 Task: Look for space in Snellville, United States from 9th June, 2023 to 11th June, 2023 for 2 adults in price range Rs.6000 to Rs.10000. Place can be entire place with 2 bedrooms having 2 beds and 1 bathroom. Property type can be house, flat, guest house. Amenities needed are: wifi. Booking option can be shelf check-in. Required host language is English.
Action: Mouse pressed left at (412, 95)
Screenshot: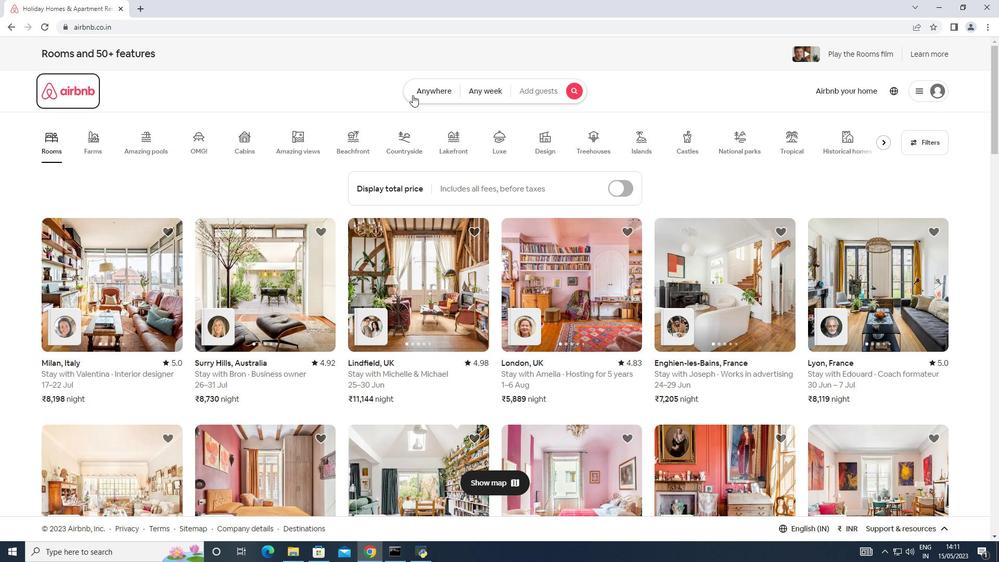 
Action: Mouse moved to (359, 123)
Screenshot: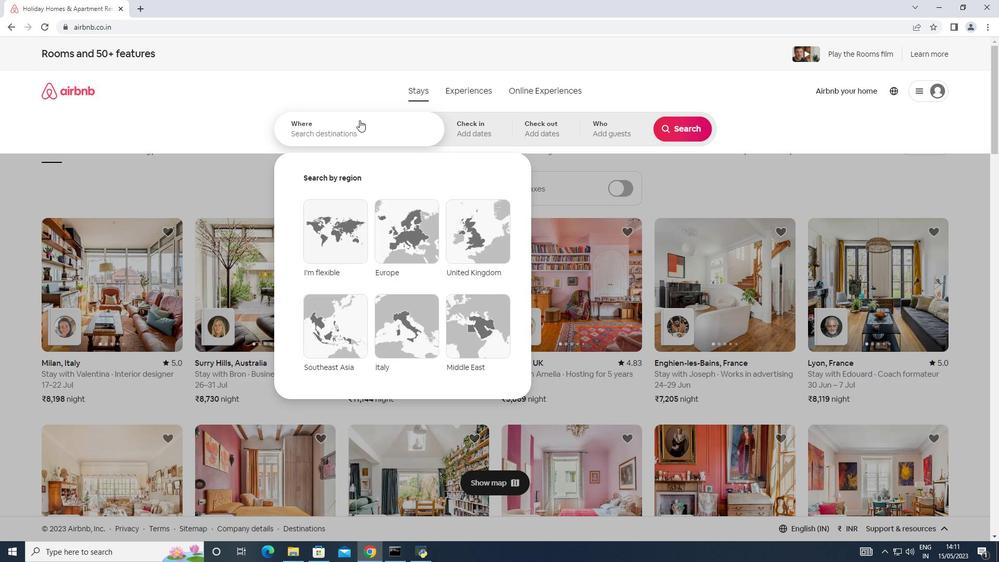 
Action: Mouse pressed left at (359, 123)
Screenshot: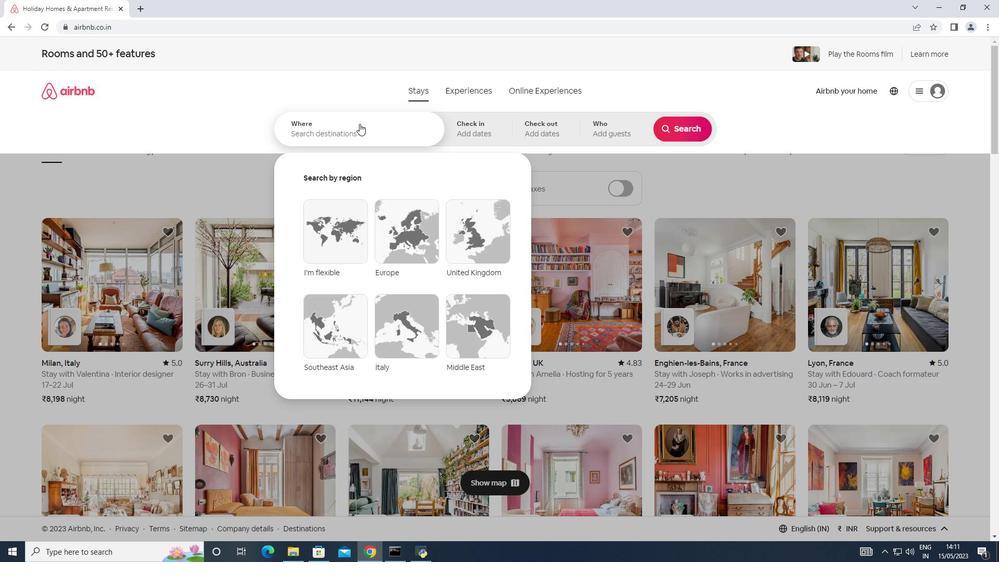 
Action: Key pressed <Key.shift>Snee<Key.backspace>llville,<Key.shift_r><Key.shift_r><Key.shift_r><Key.shift_r>United<Key.space><Key.shift>States
Screenshot: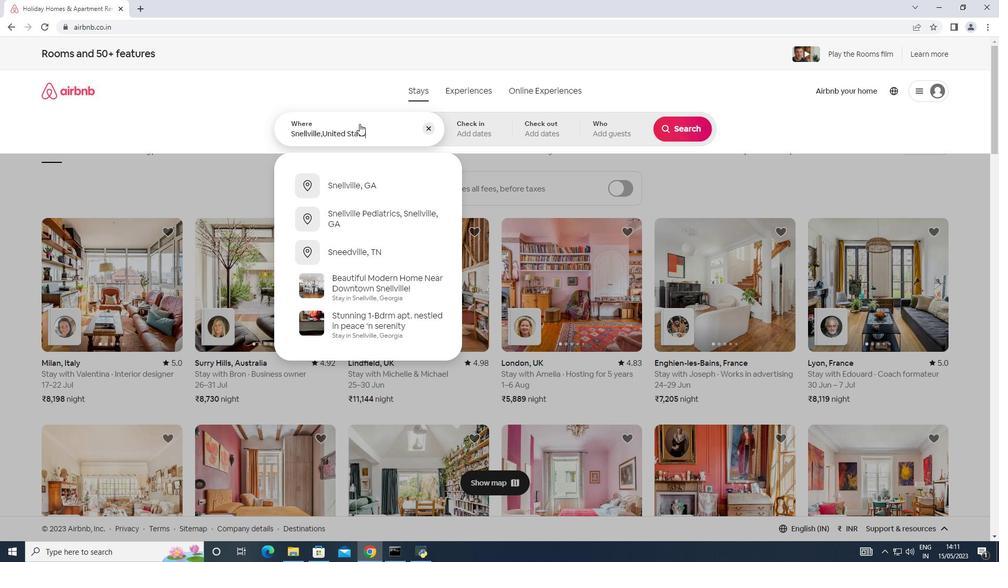 
Action: Mouse moved to (466, 129)
Screenshot: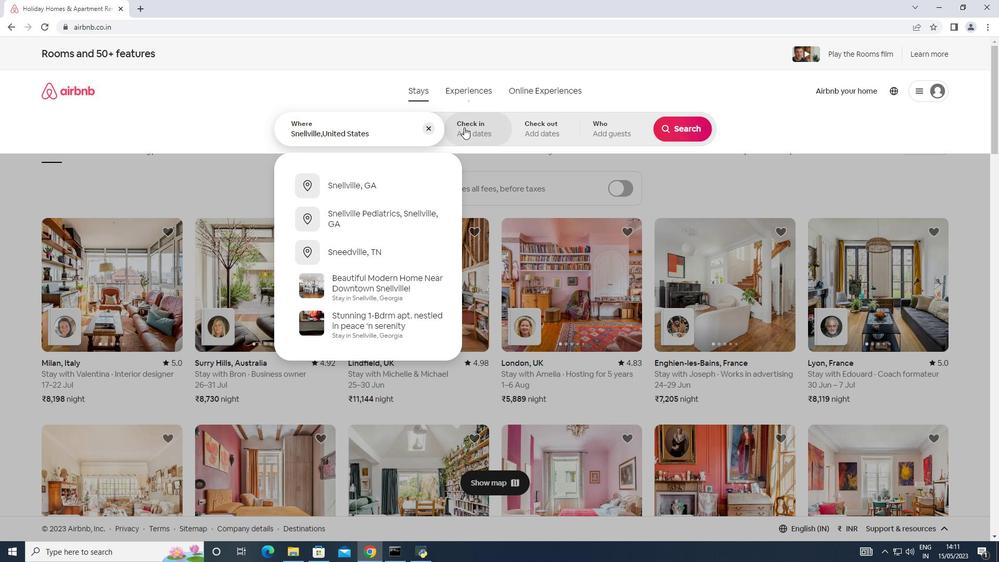 
Action: Mouse pressed left at (466, 129)
Screenshot: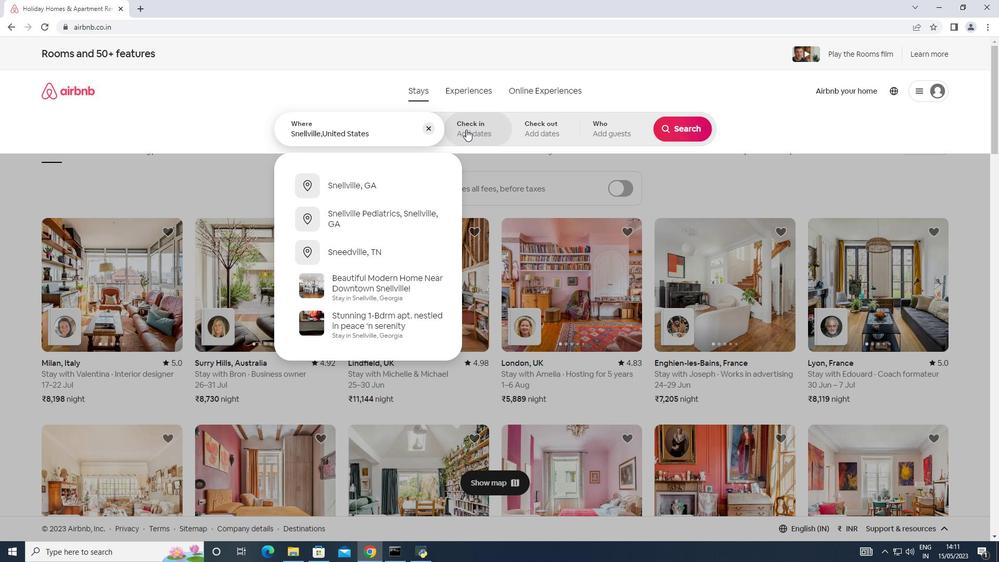 
Action: Mouse moved to (654, 277)
Screenshot: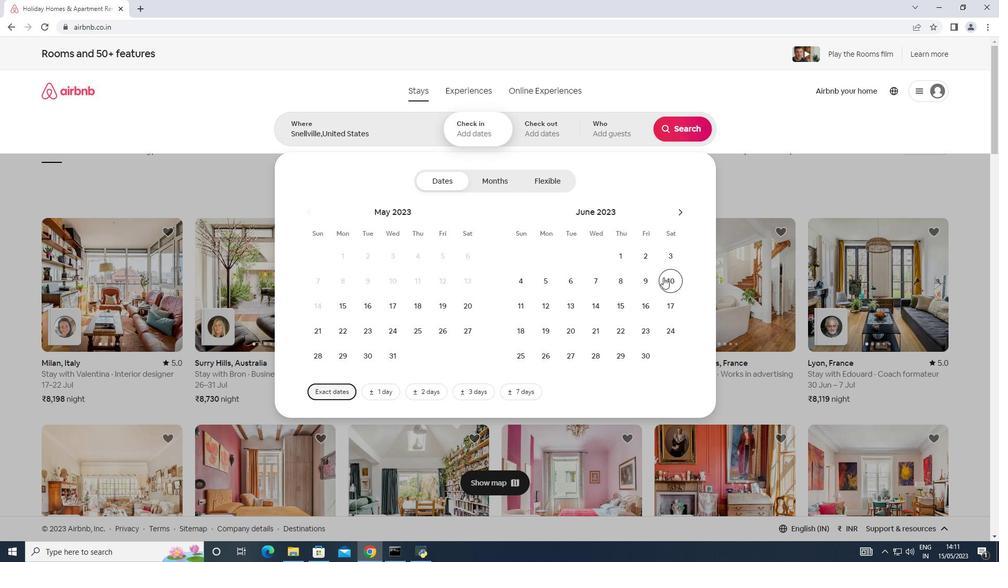 
Action: Mouse pressed left at (654, 277)
Screenshot: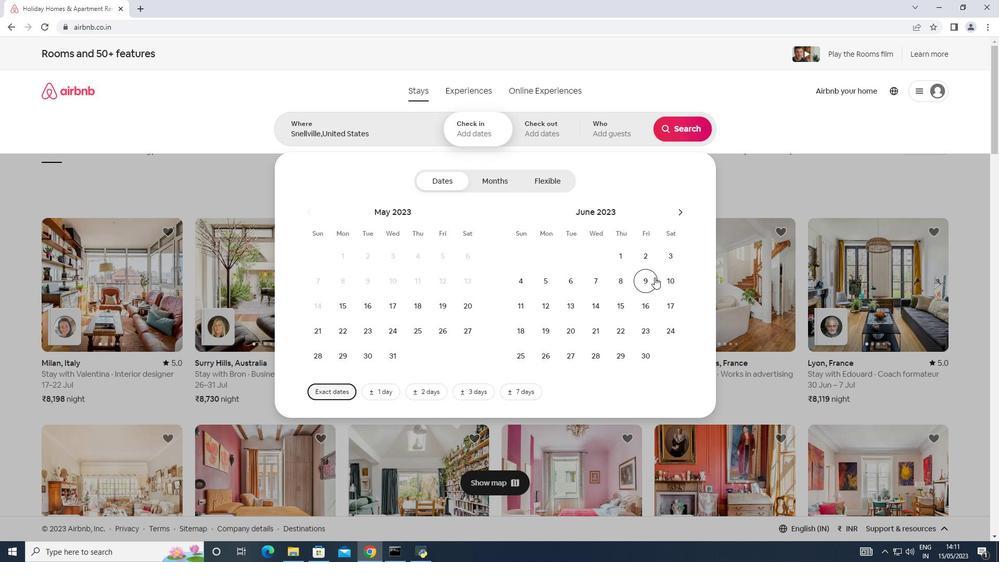 
Action: Mouse moved to (527, 301)
Screenshot: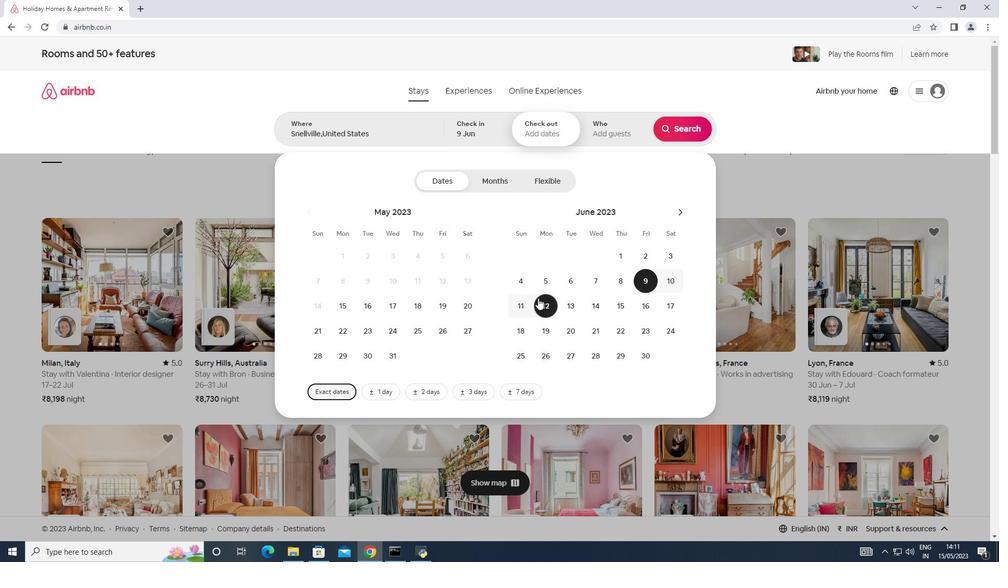 
Action: Mouse pressed left at (527, 301)
Screenshot: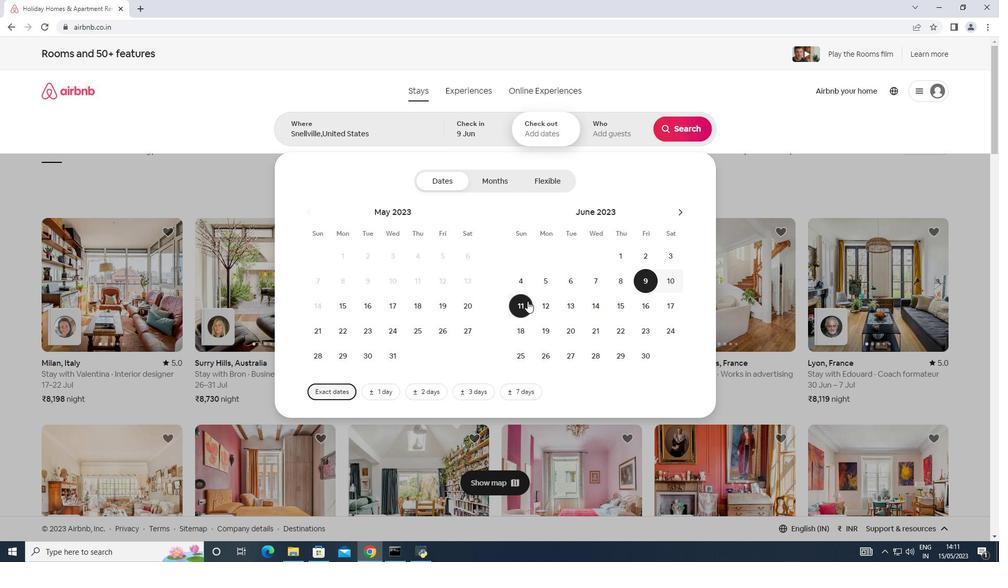 
Action: Mouse moved to (612, 137)
Screenshot: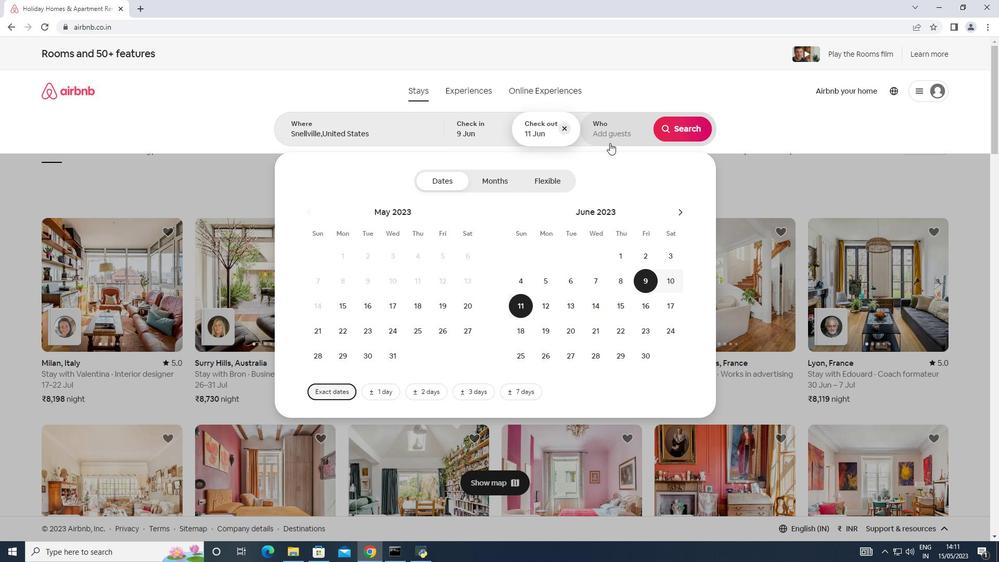 
Action: Mouse pressed left at (612, 137)
Screenshot: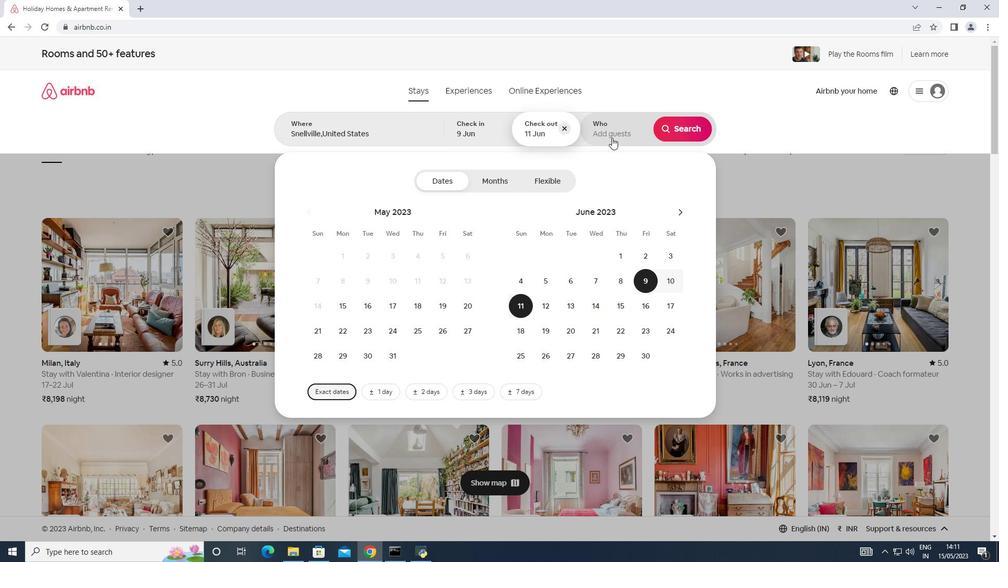 
Action: Mouse moved to (690, 180)
Screenshot: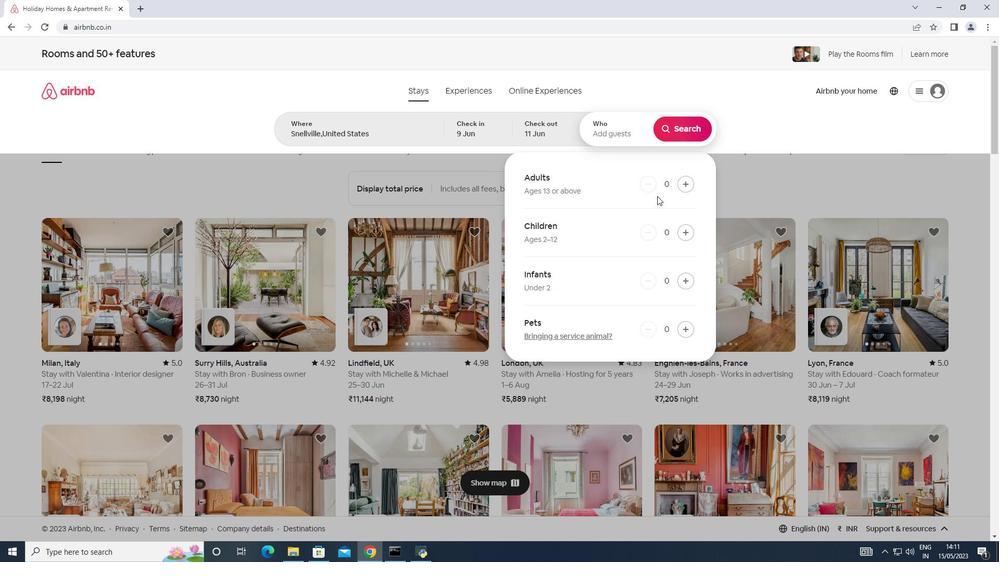 
Action: Mouse pressed left at (690, 180)
Screenshot: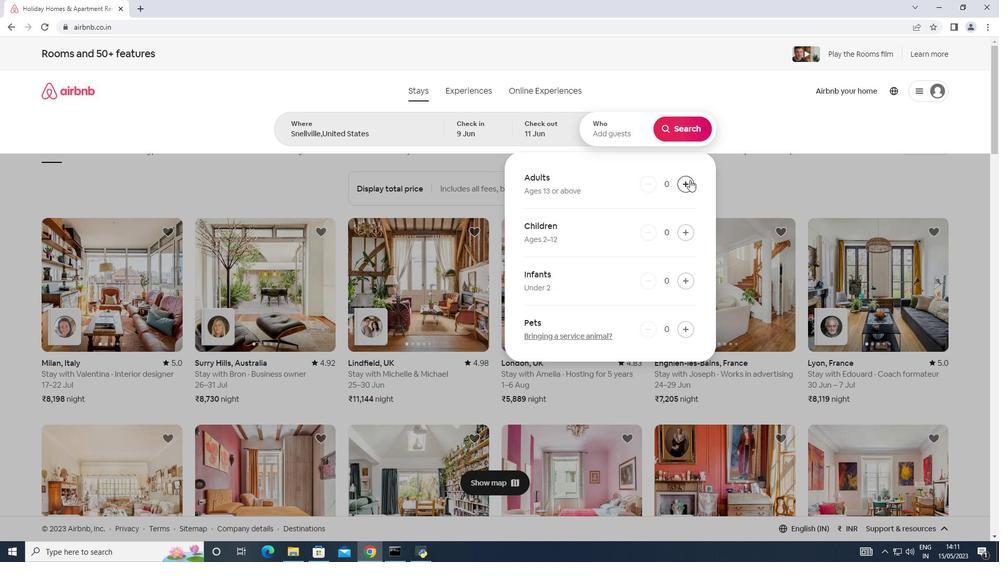 
Action: Mouse pressed left at (690, 180)
Screenshot: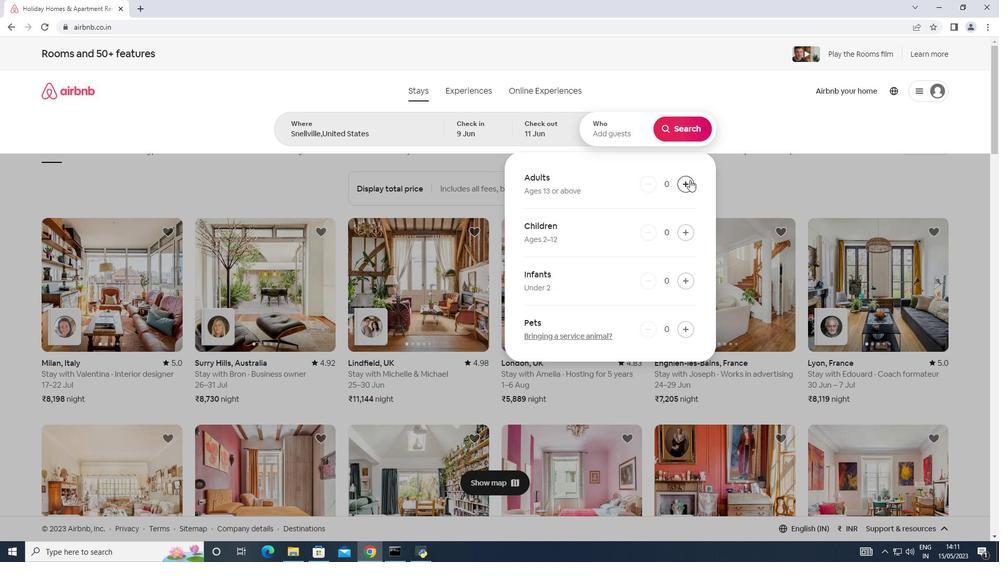 
Action: Mouse moved to (690, 124)
Screenshot: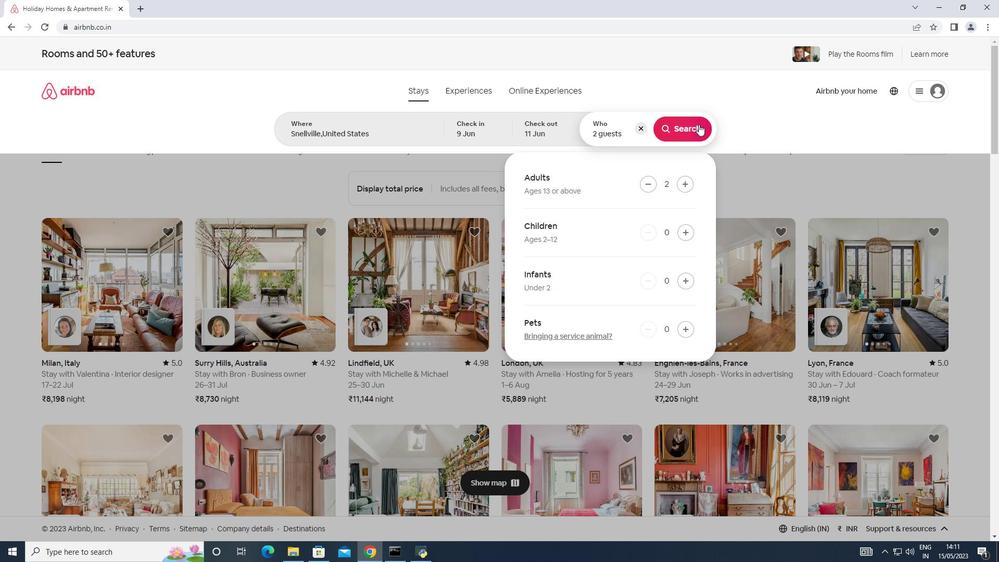 
Action: Mouse pressed left at (690, 124)
Screenshot: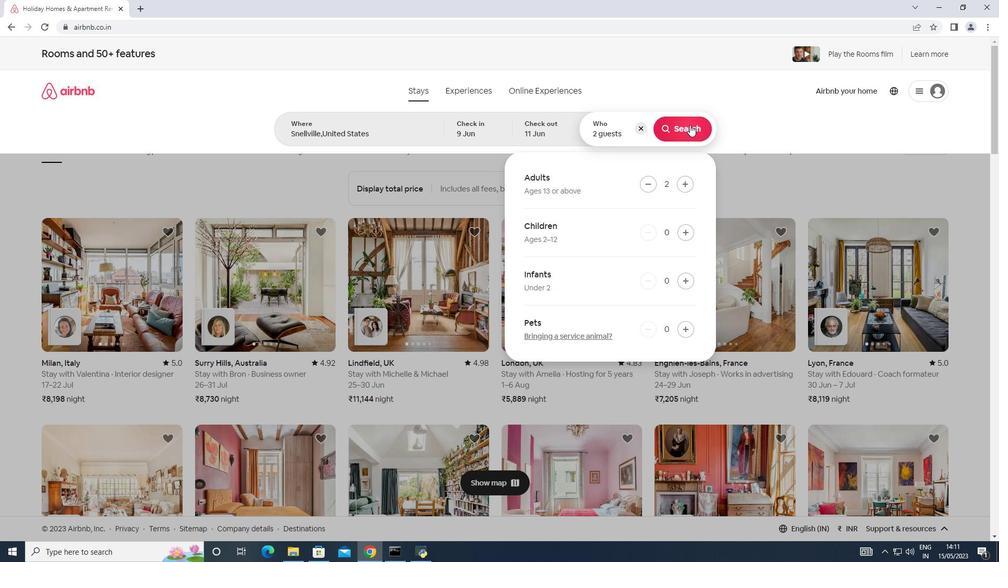 
Action: Mouse moved to (946, 97)
Screenshot: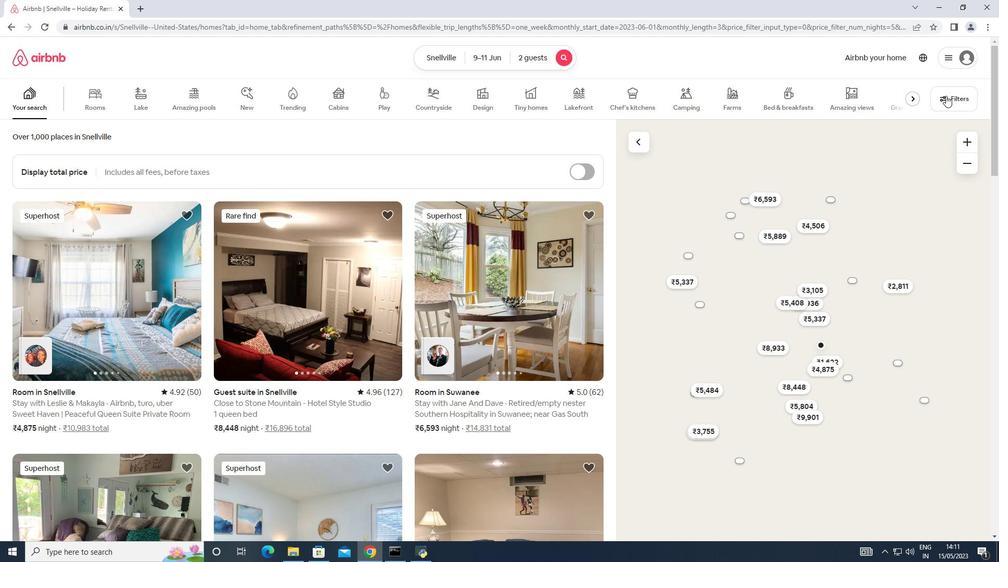 
Action: Mouse pressed left at (946, 97)
Screenshot: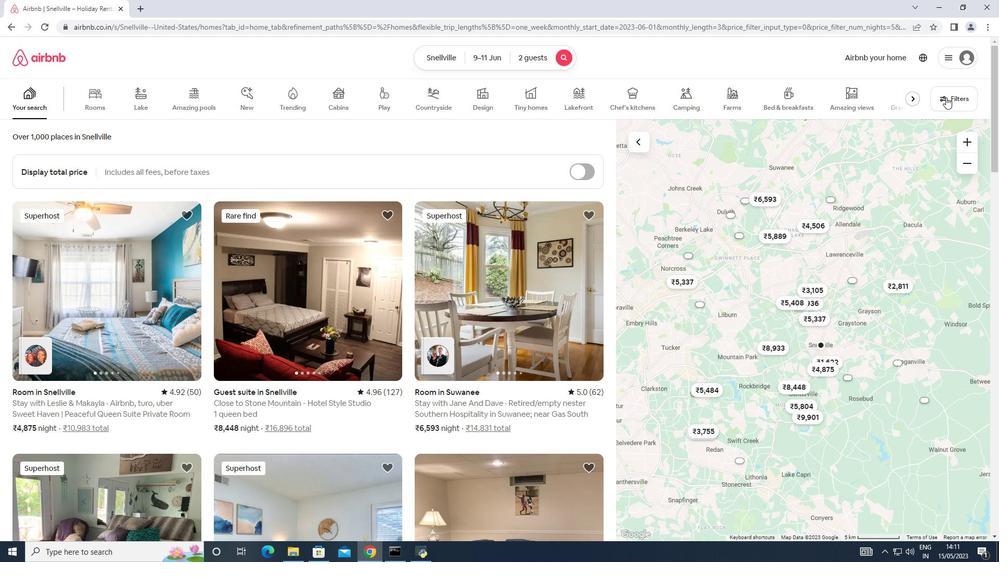 
Action: Mouse moved to (368, 357)
Screenshot: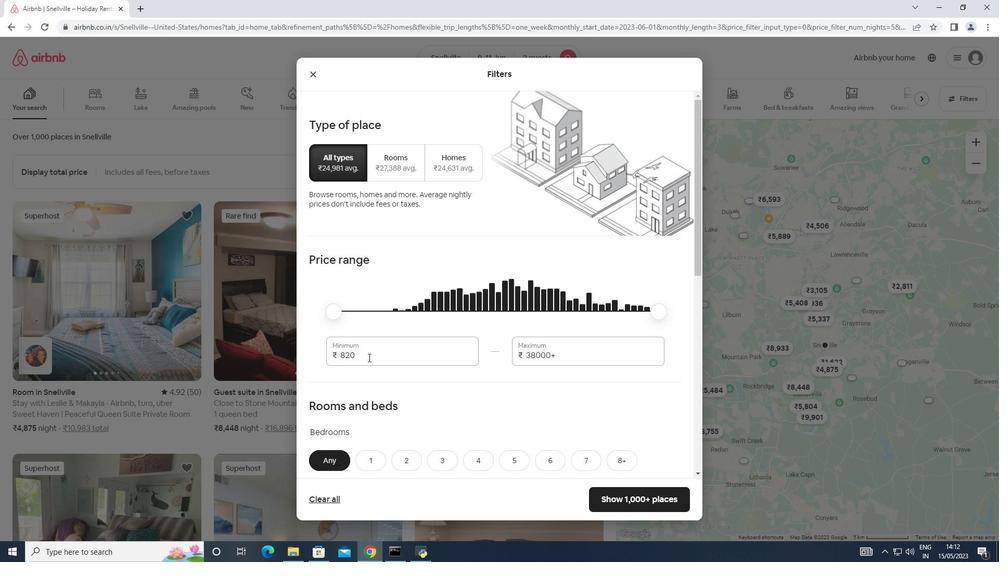 
Action: Mouse pressed left at (368, 357)
Screenshot: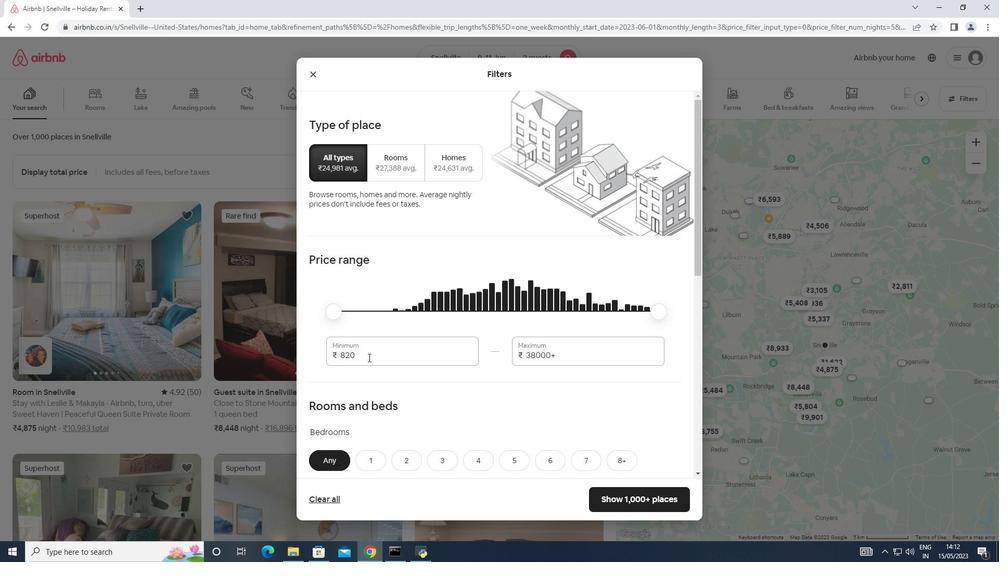 
Action: Mouse moved to (319, 351)
Screenshot: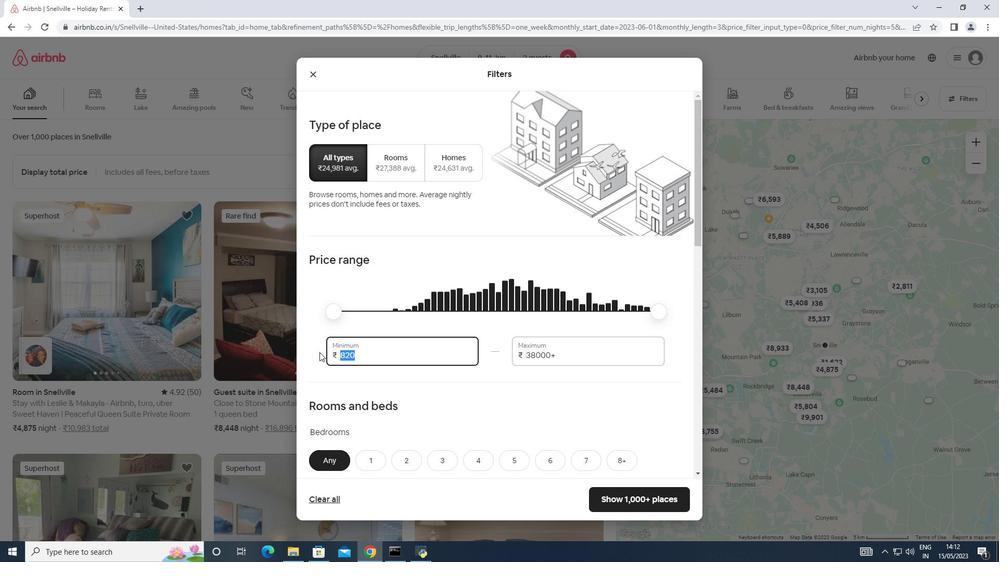
Action: Key pressed 6000
Screenshot: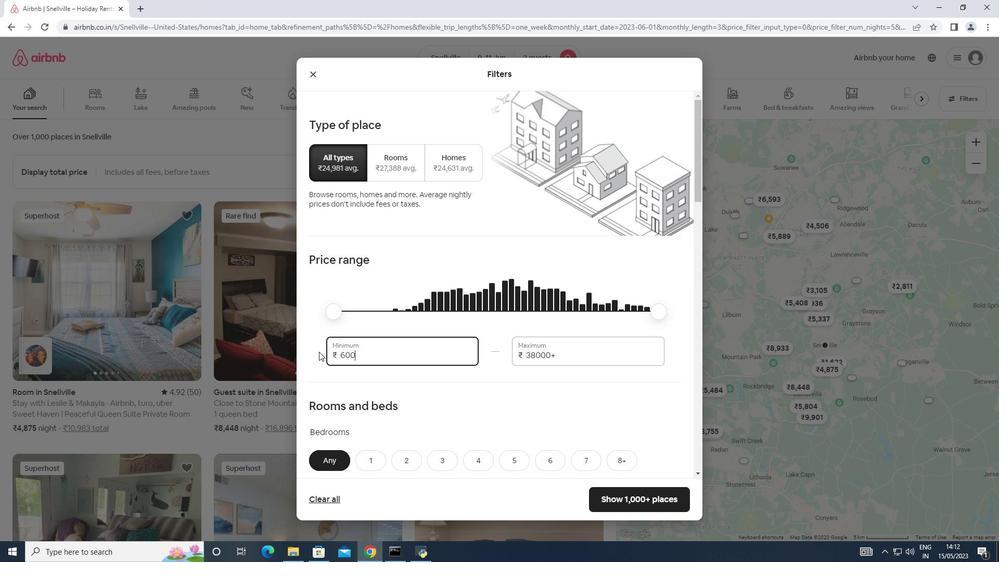 
Action: Mouse moved to (559, 356)
Screenshot: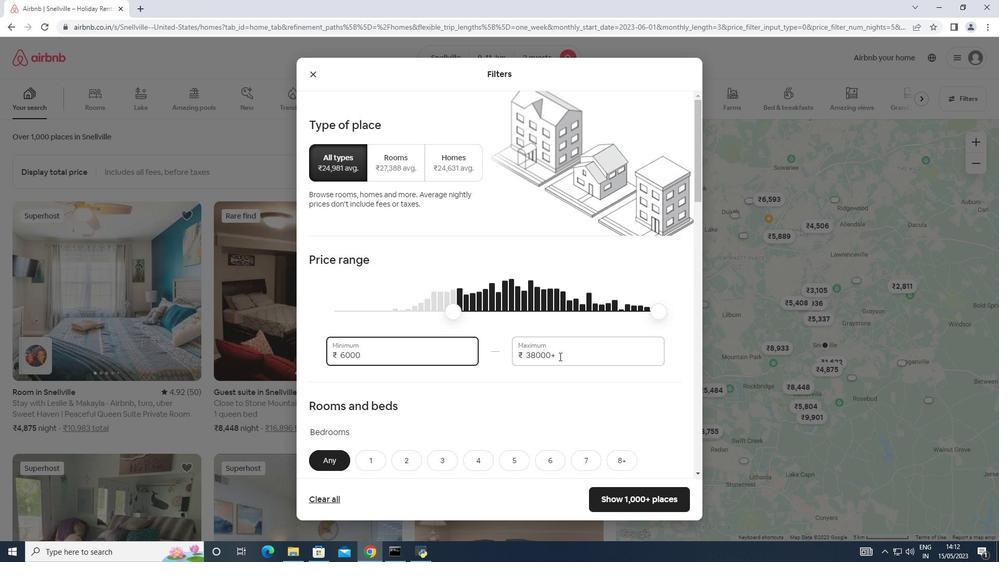 
Action: Mouse pressed left at (559, 356)
Screenshot: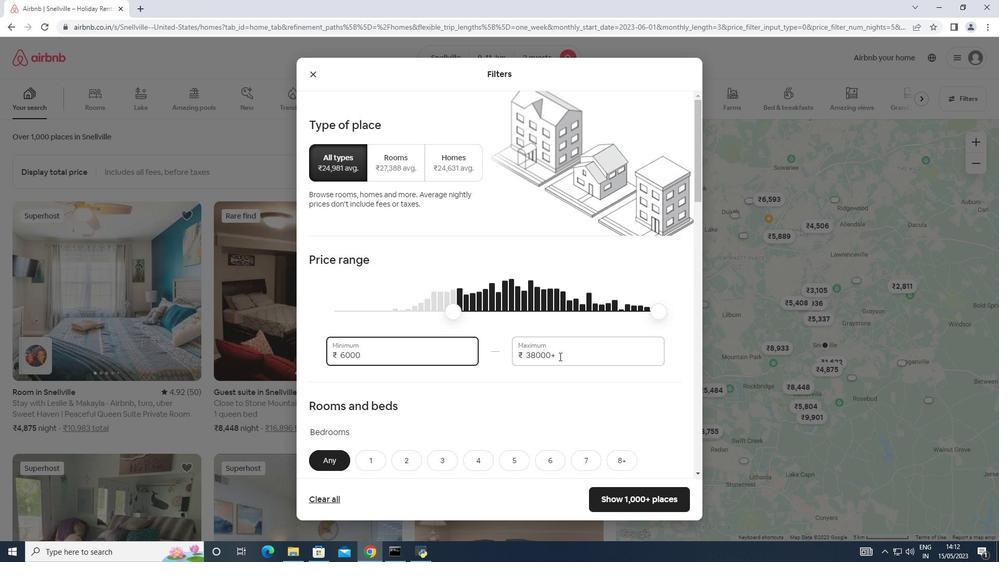 
Action: Mouse moved to (512, 348)
Screenshot: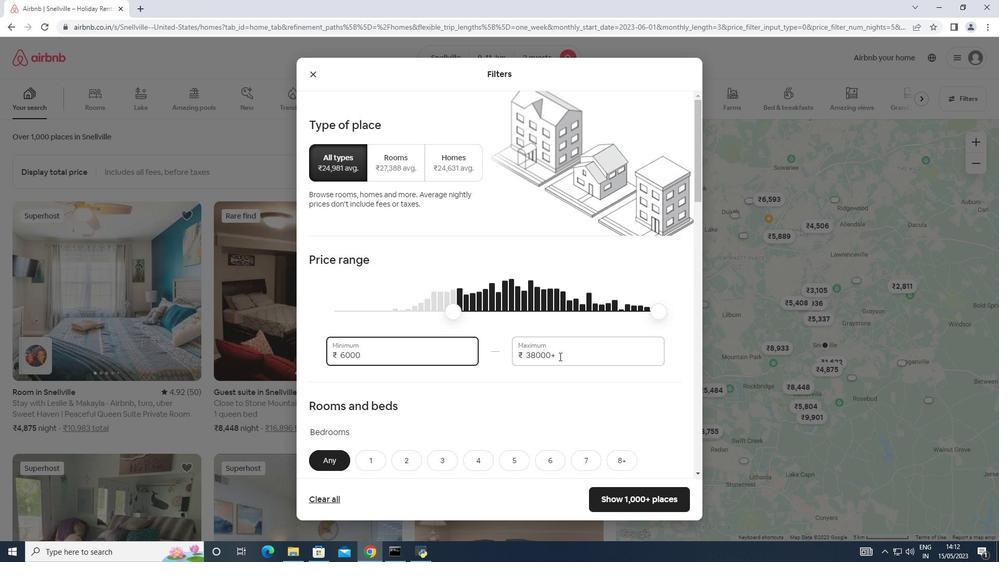 
Action: Key pressed 10000
Screenshot: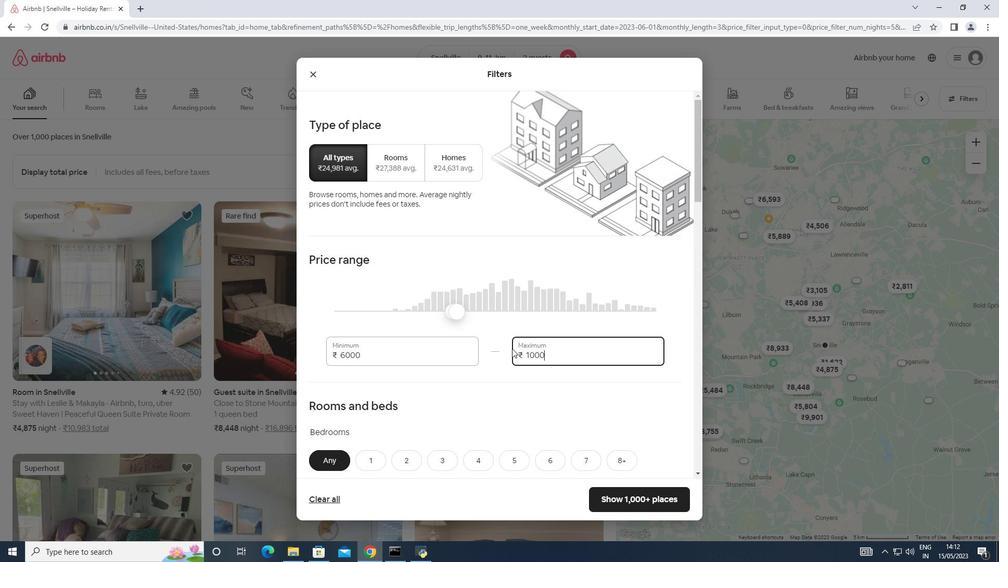 
Action: Mouse scrolled (512, 348) with delta (0, 0)
Screenshot: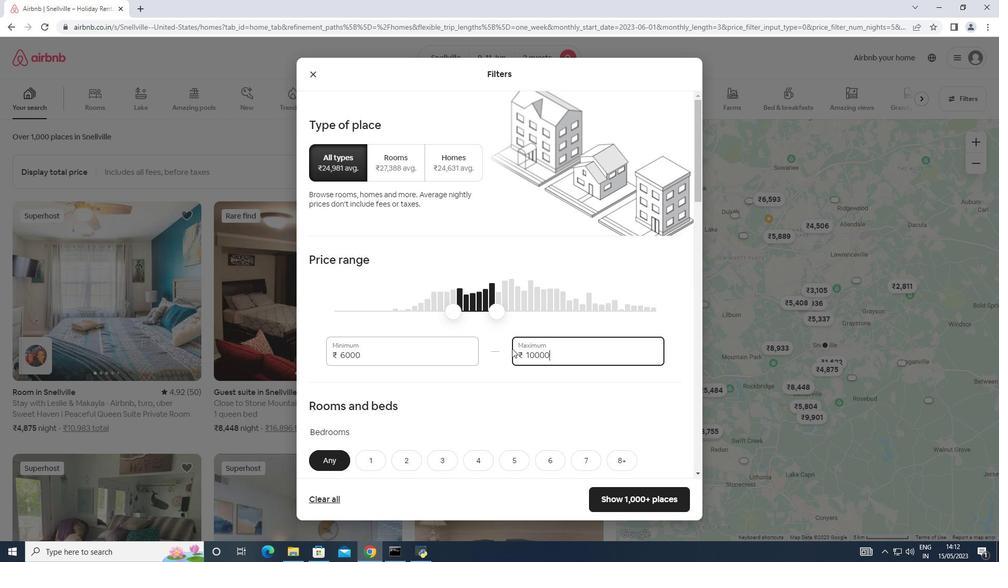 
Action: Mouse scrolled (512, 348) with delta (0, 0)
Screenshot: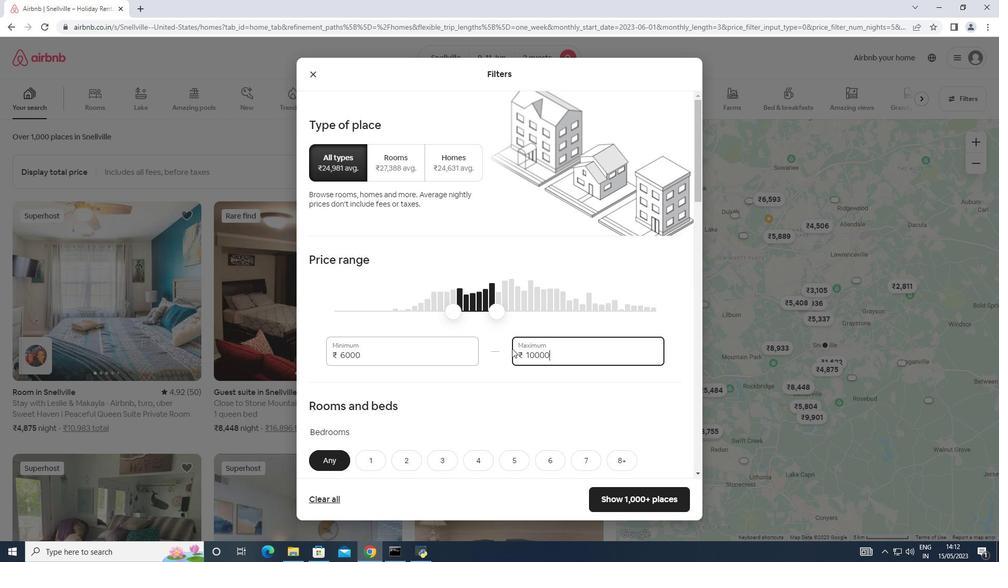 
Action: Mouse scrolled (512, 348) with delta (0, 0)
Screenshot: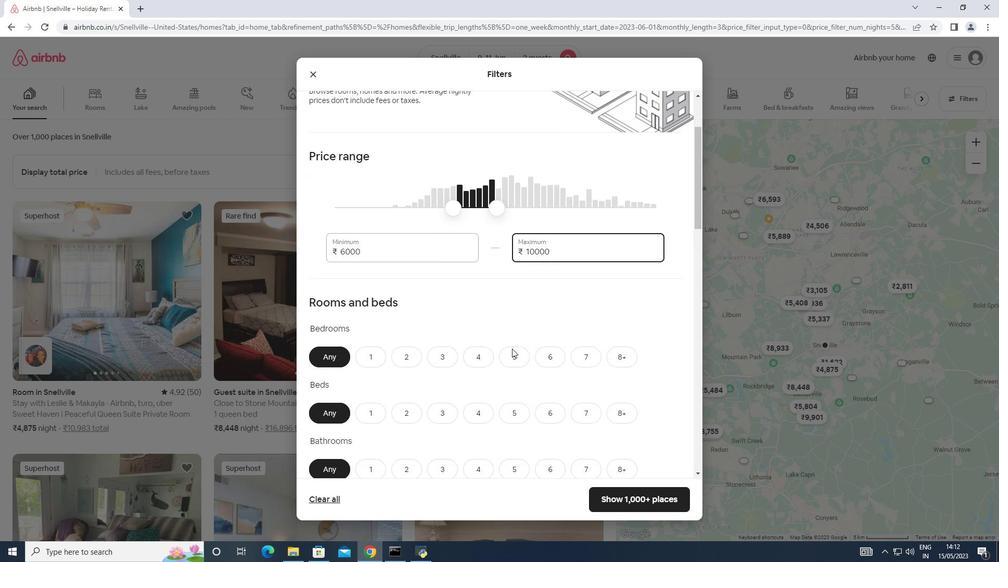 
Action: Mouse scrolled (512, 348) with delta (0, 0)
Screenshot: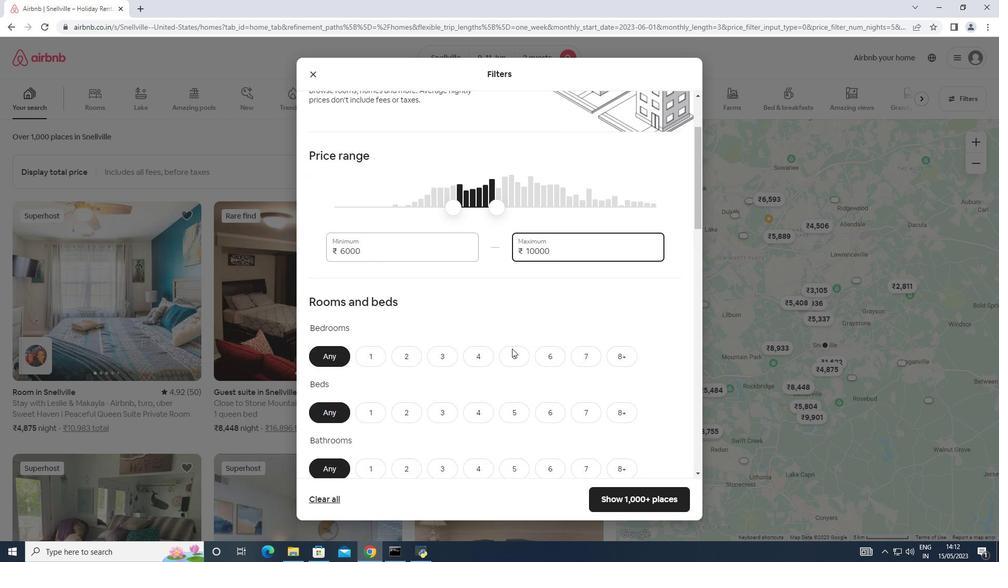 
Action: Mouse scrolled (512, 348) with delta (0, 0)
Screenshot: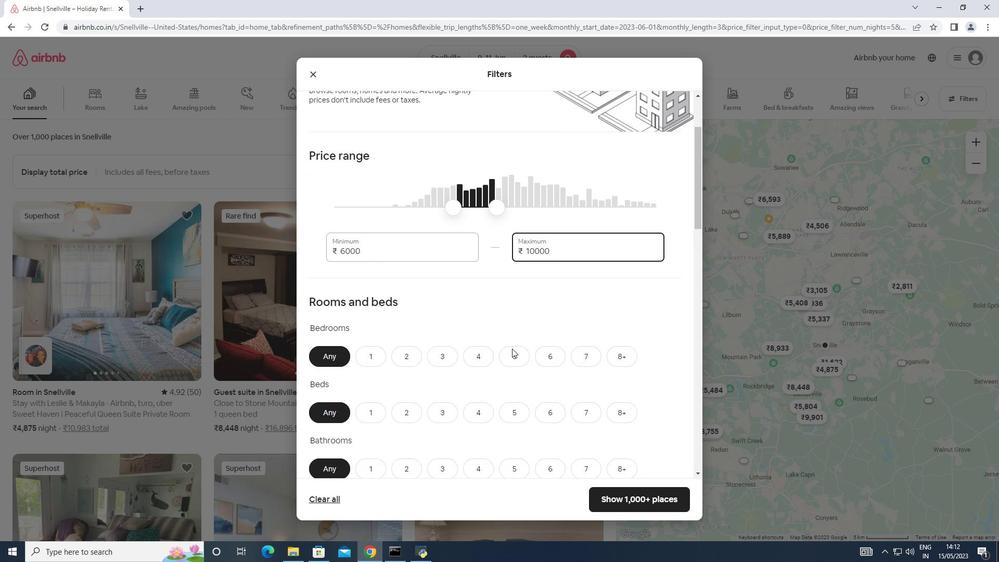 
Action: Mouse moved to (412, 201)
Screenshot: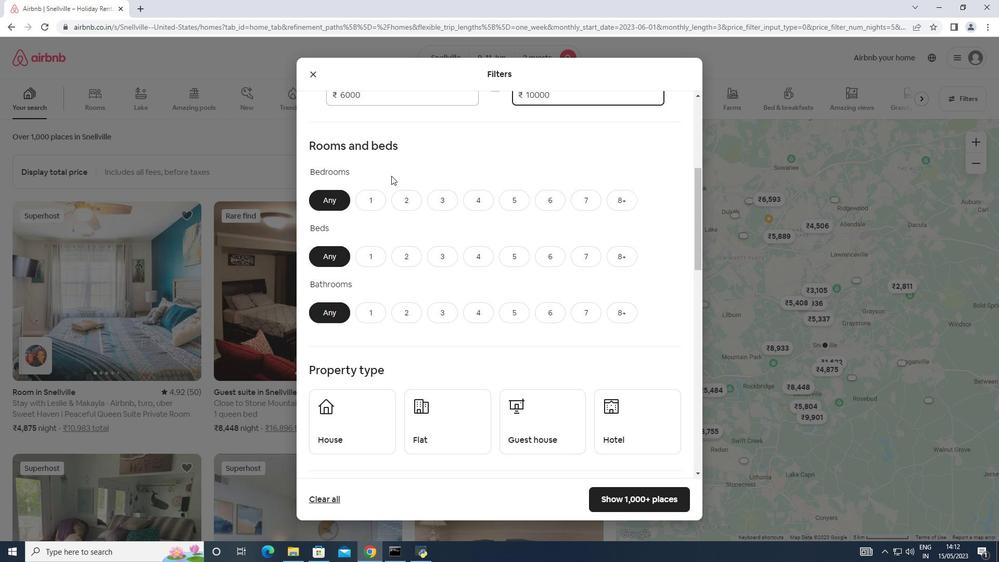 
Action: Mouse pressed left at (412, 201)
Screenshot: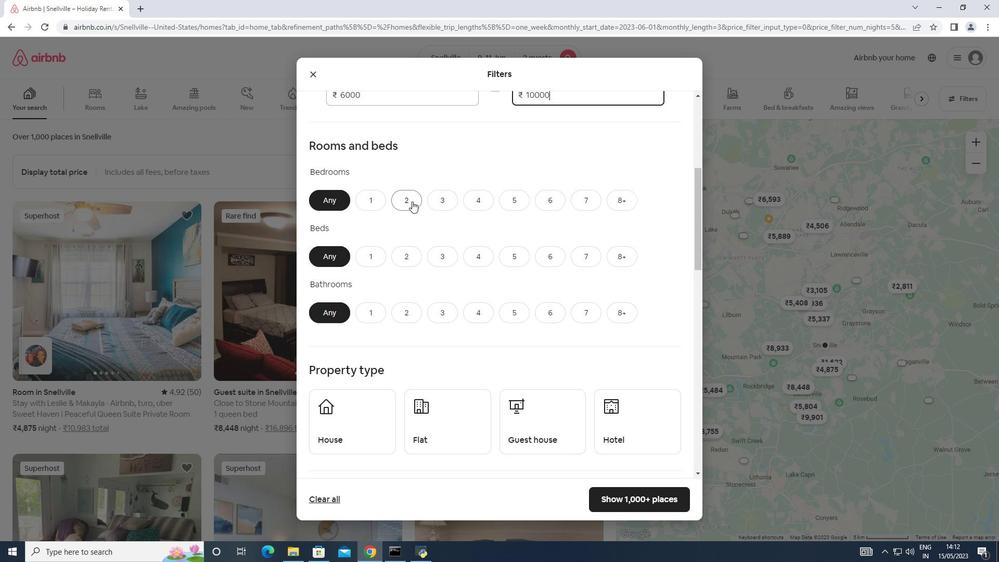 
Action: Mouse moved to (401, 258)
Screenshot: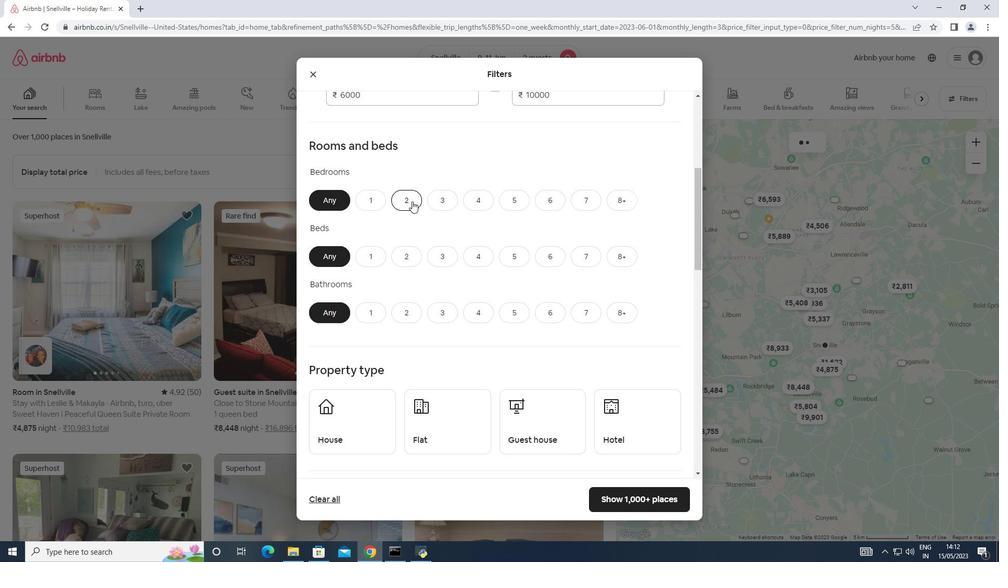 
Action: Mouse pressed left at (401, 258)
Screenshot: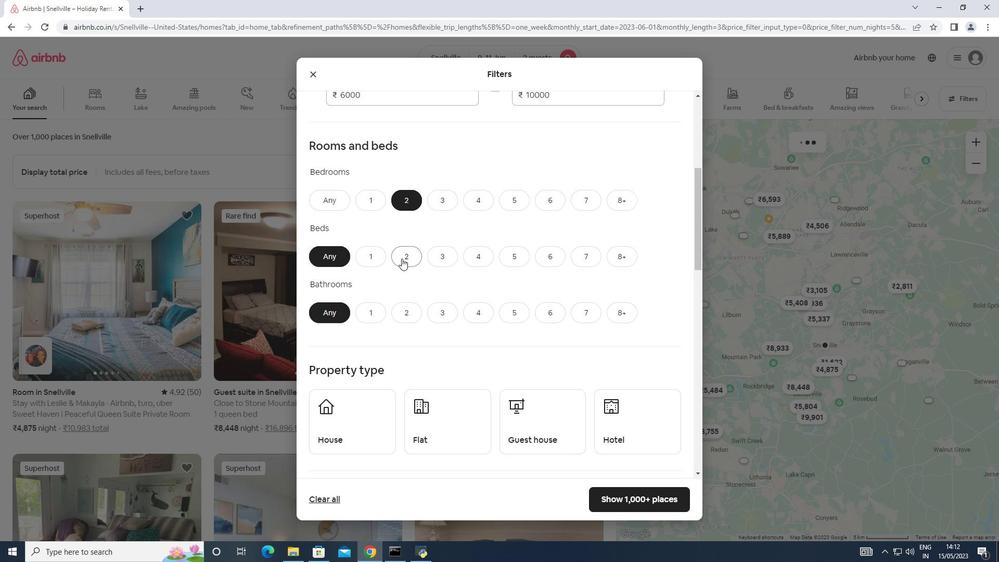 
Action: Mouse moved to (373, 306)
Screenshot: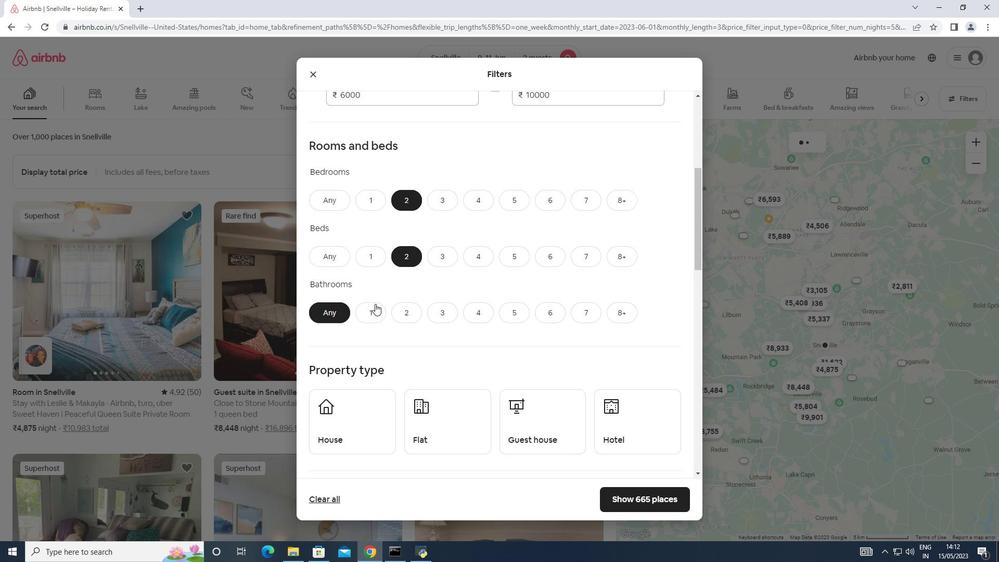 
Action: Mouse pressed left at (373, 306)
Screenshot: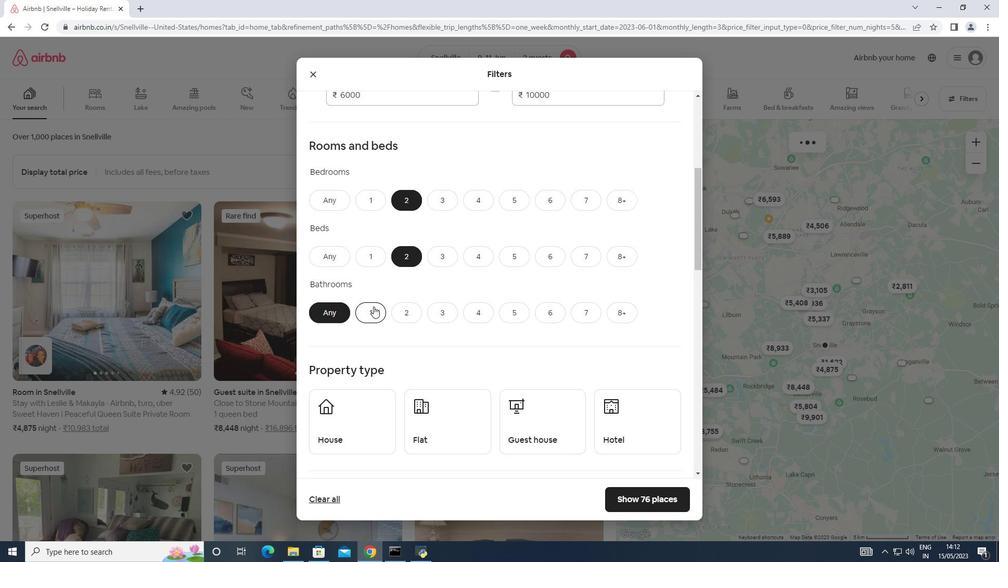 
Action: Mouse moved to (377, 304)
Screenshot: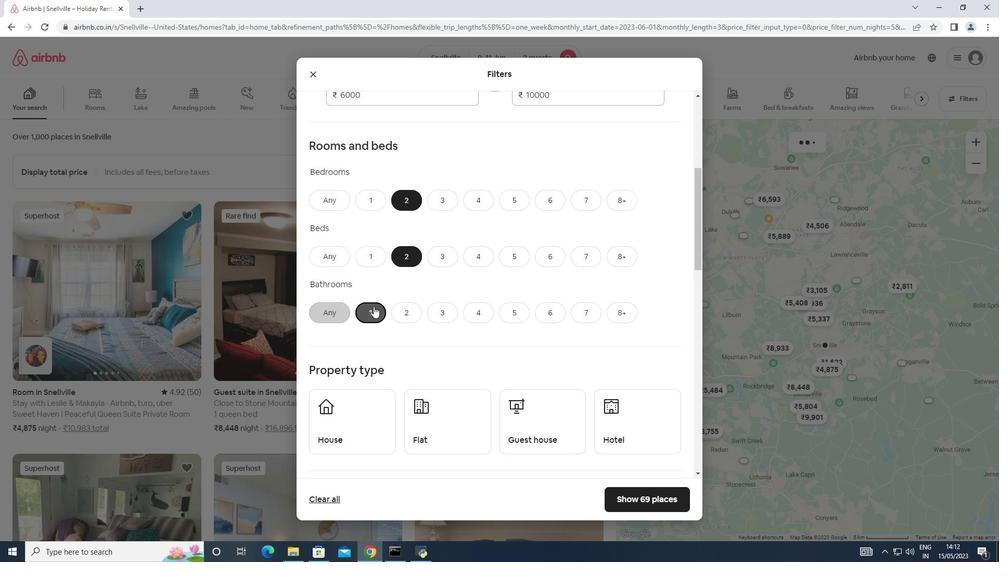 
Action: Mouse scrolled (377, 303) with delta (0, 0)
Screenshot: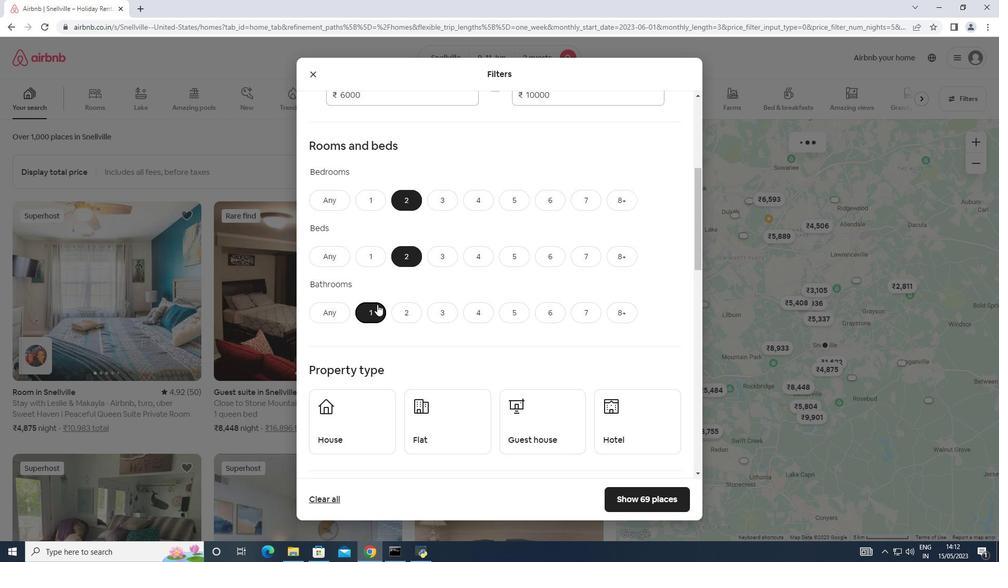 
Action: Mouse scrolled (377, 303) with delta (0, 0)
Screenshot: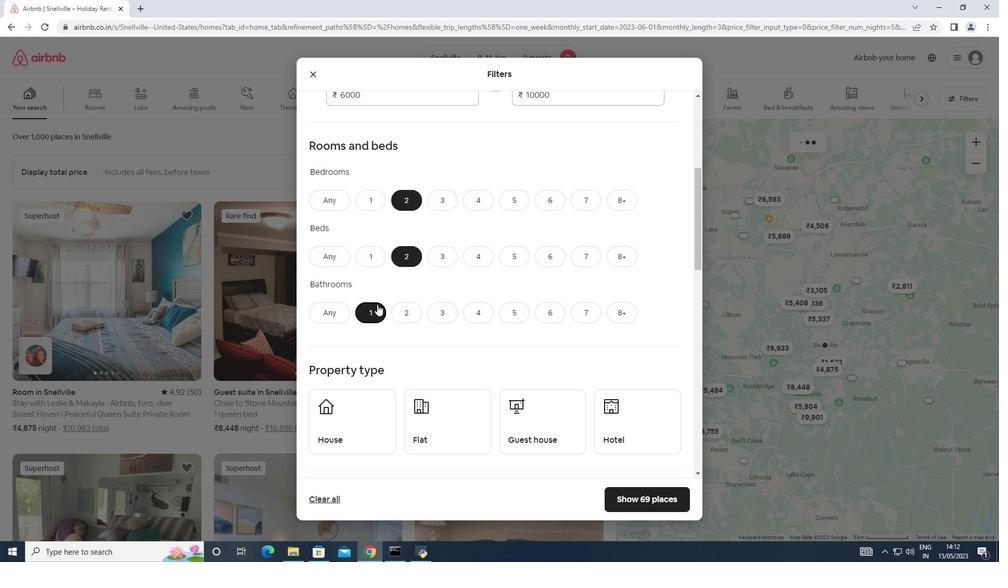 
Action: Mouse scrolled (377, 303) with delta (0, 0)
Screenshot: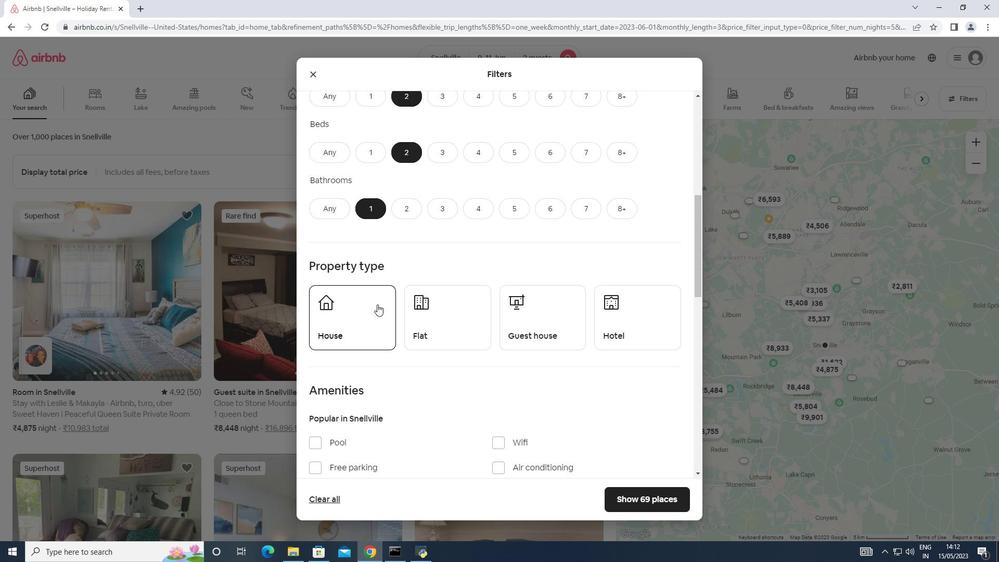 
Action: Mouse moved to (366, 275)
Screenshot: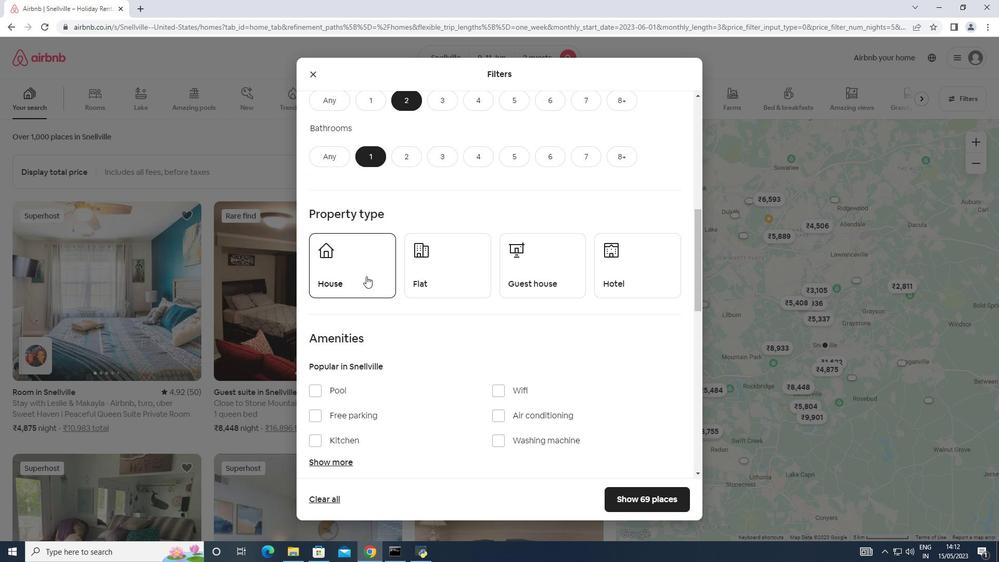 
Action: Mouse pressed left at (366, 275)
Screenshot: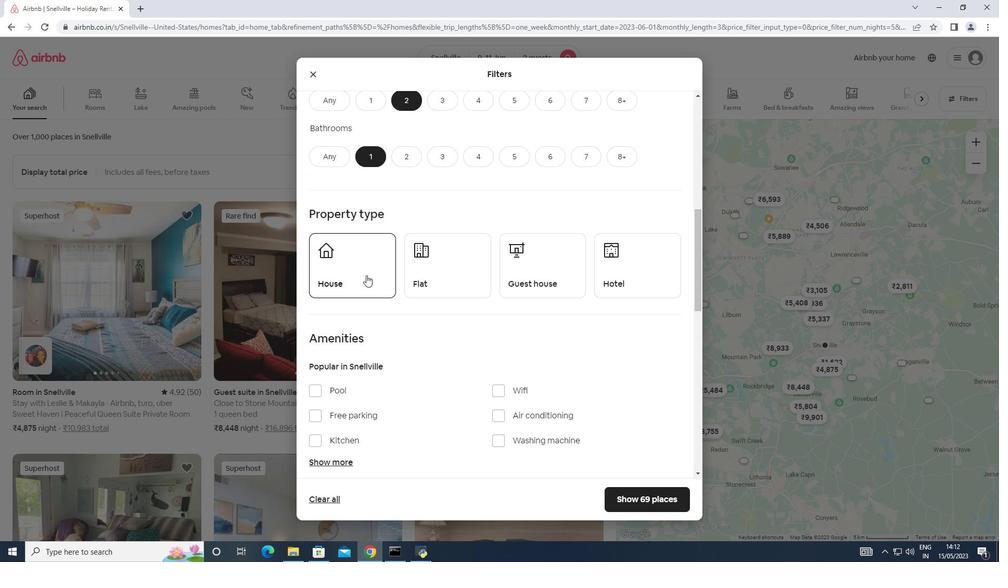 
Action: Mouse moved to (459, 275)
Screenshot: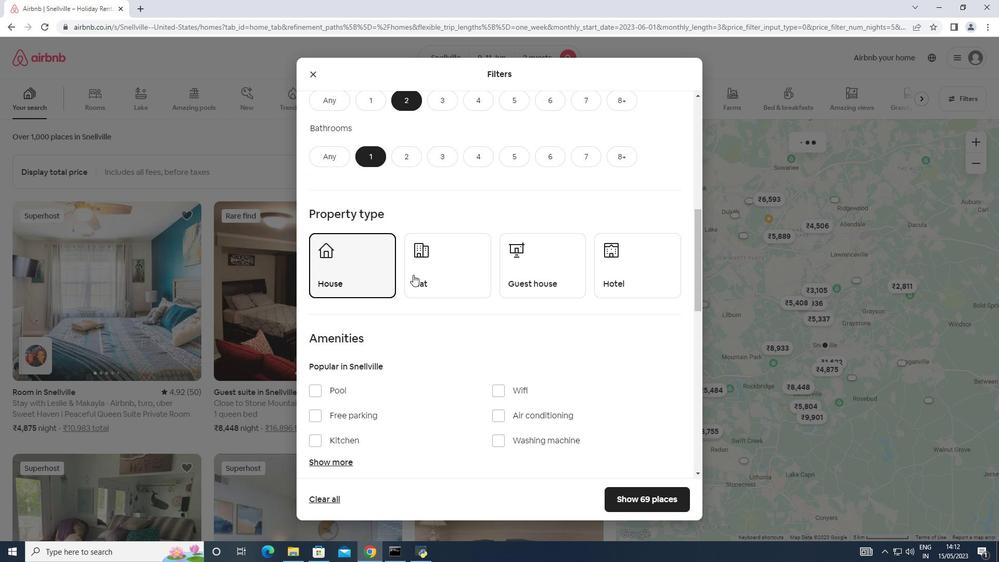 
Action: Mouse pressed left at (459, 275)
Screenshot: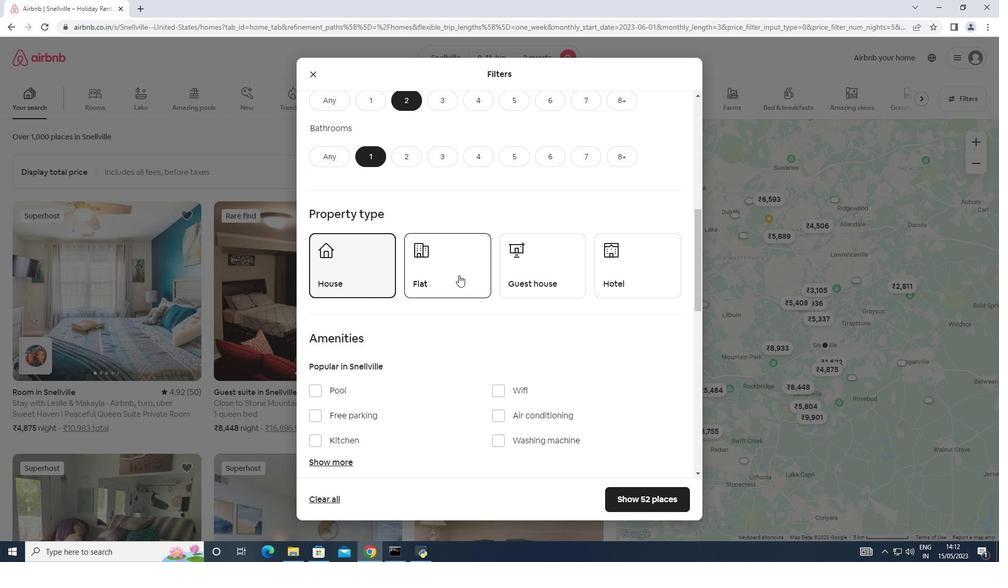 
Action: Mouse moved to (566, 272)
Screenshot: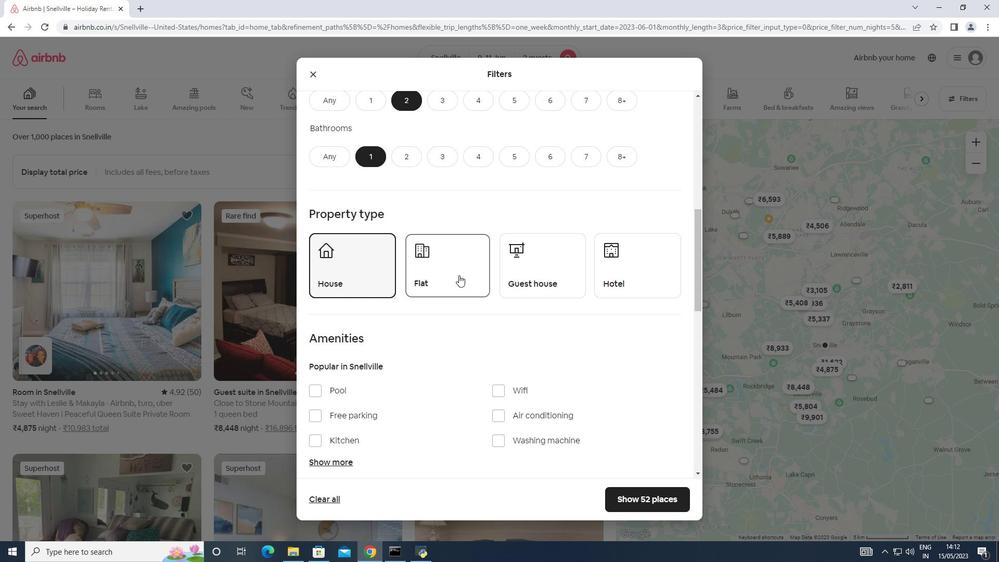 
Action: Mouse pressed left at (566, 272)
Screenshot: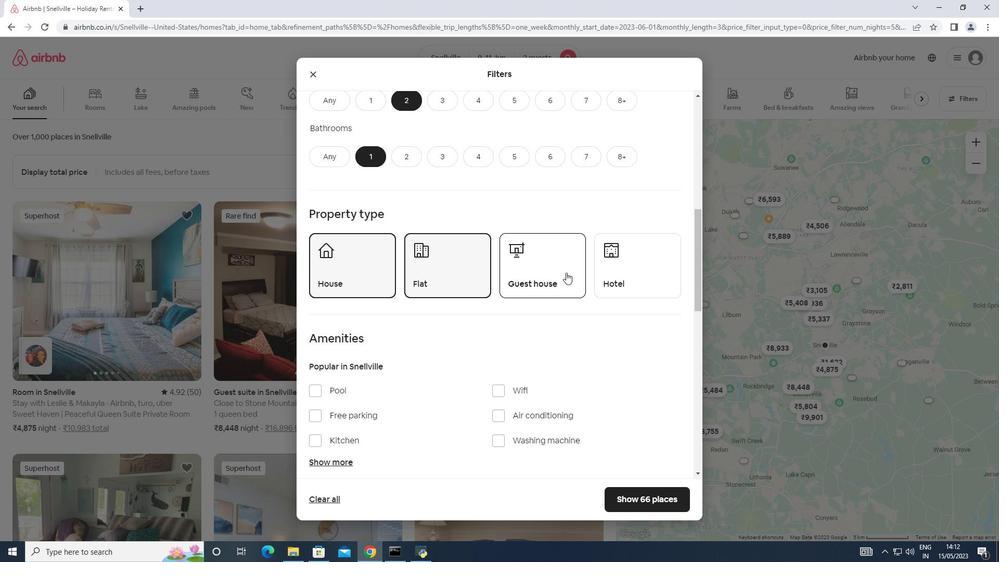 
Action: Mouse scrolled (566, 272) with delta (0, 0)
Screenshot: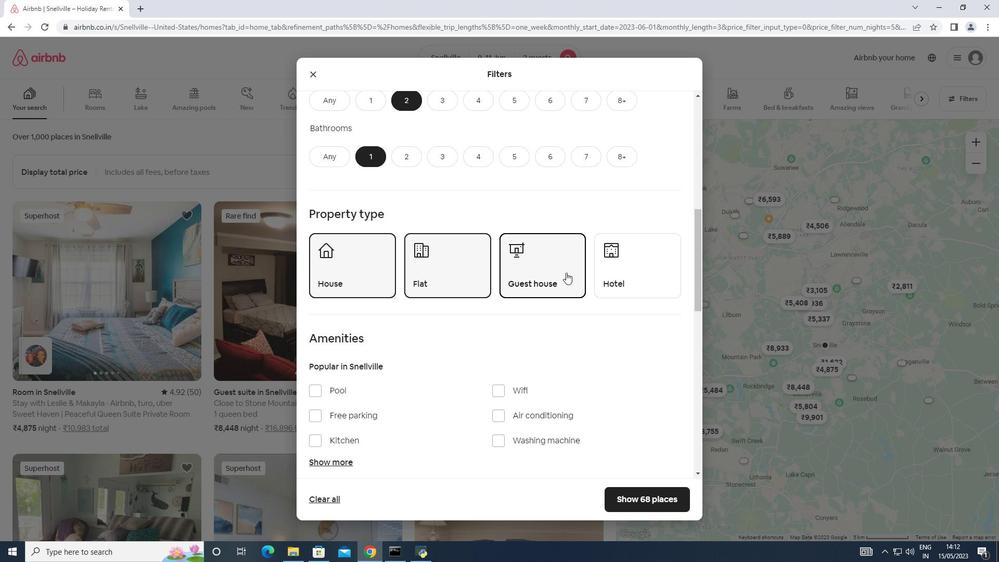 
Action: Mouse scrolled (566, 272) with delta (0, 0)
Screenshot: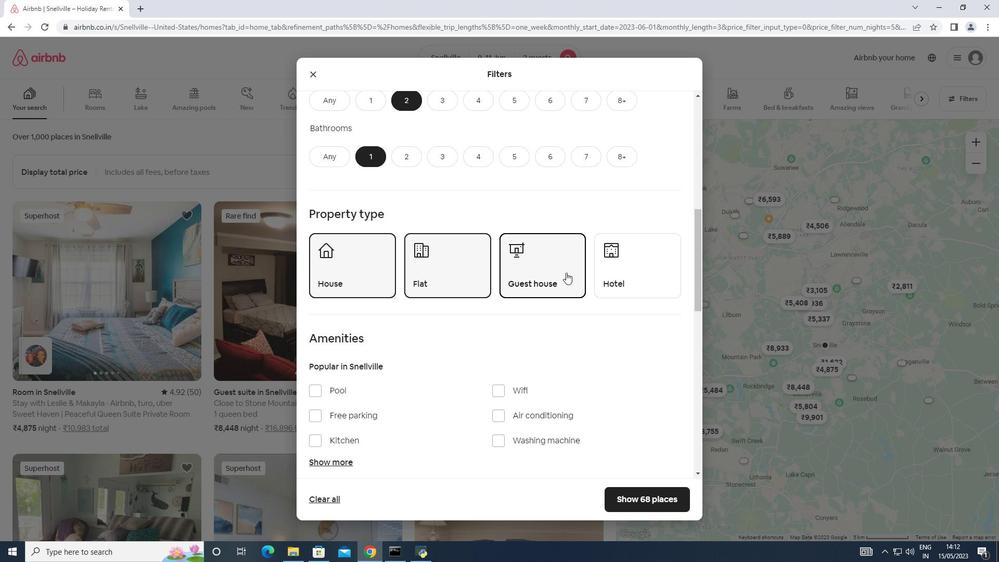 
Action: Mouse scrolled (566, 272) with delta (0, 0)
Screenshot: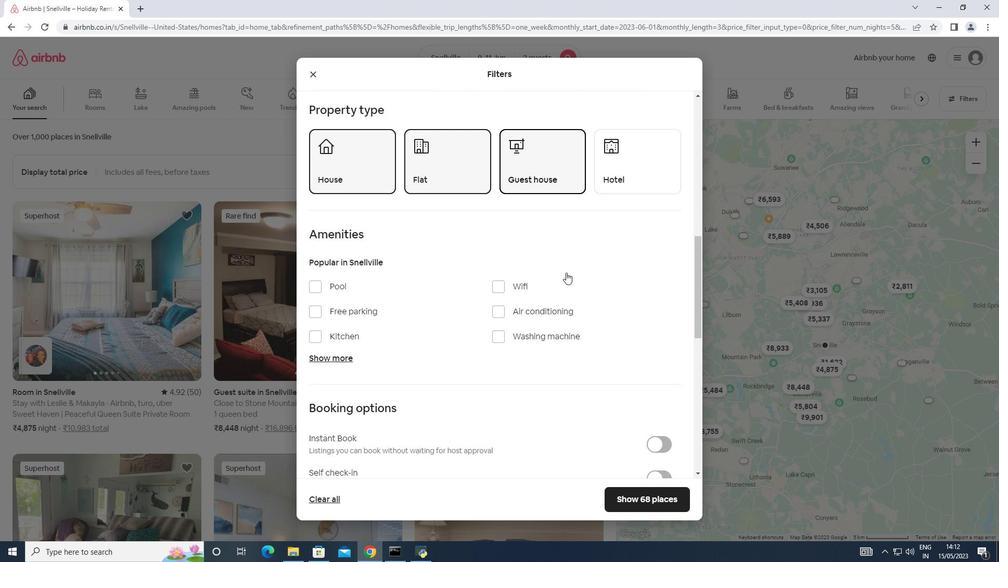 
Action: Mouse moved to (331, 295)
Screenshot: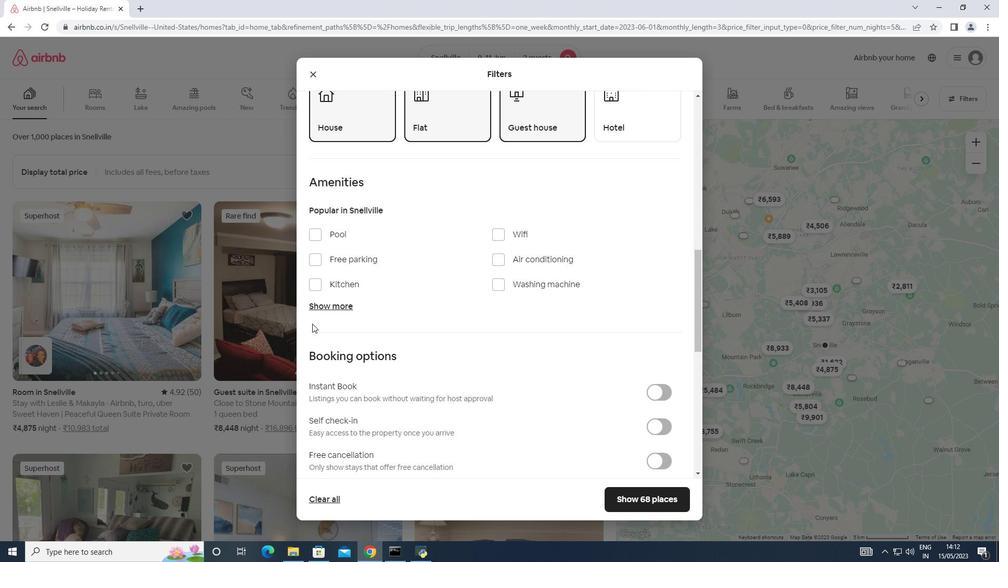 
Action: Mouse pressed left at (331, 295)
Screenshot: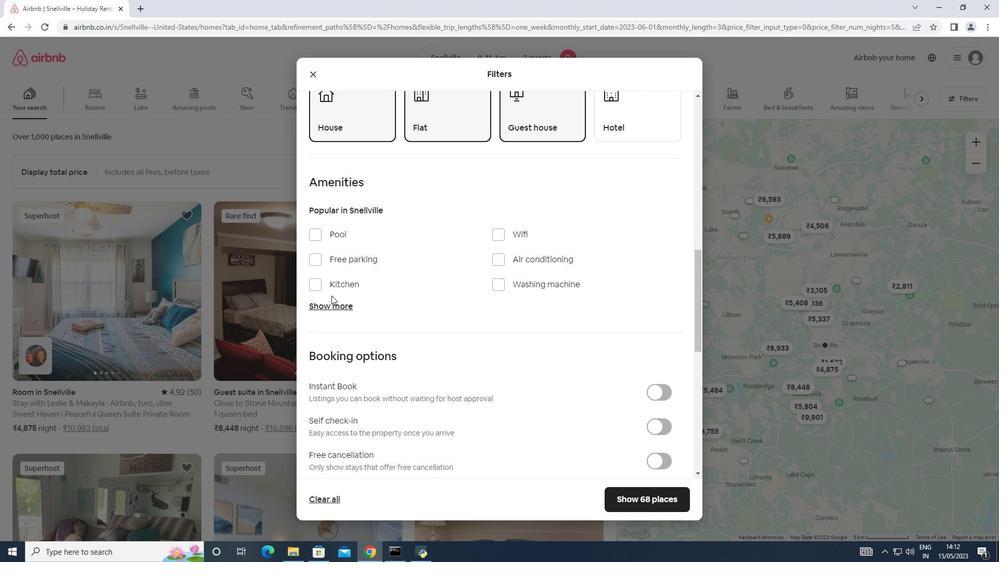 
Action: Mouse moved to (333, 300)
Screenshot: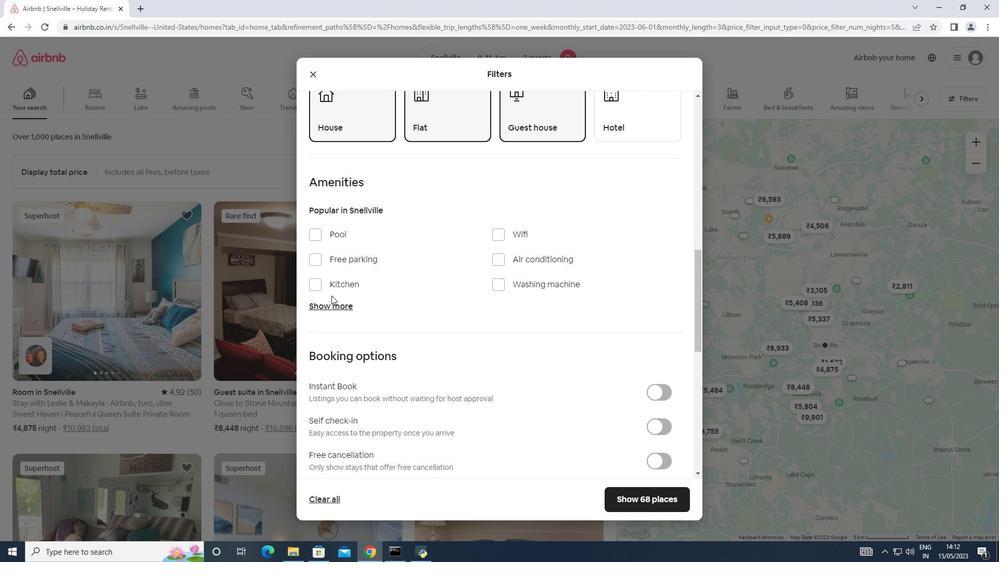 
Action: Mouse pressed left at (333, 300)
Screenshot: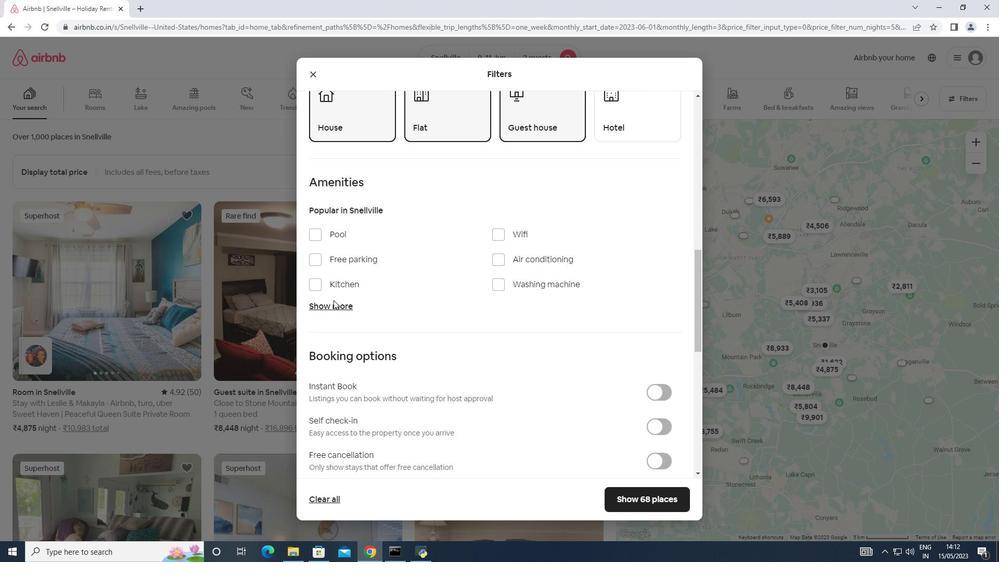 
Action: Mouse moved to (338, 307)
Screenshot: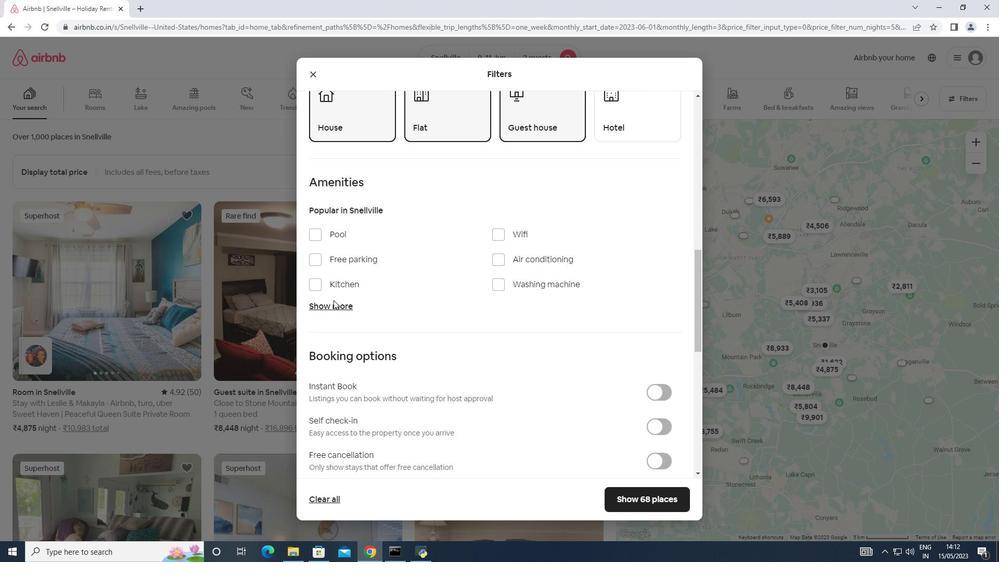 
Action: Mouse pressed left at (338, 307)
Screenshot: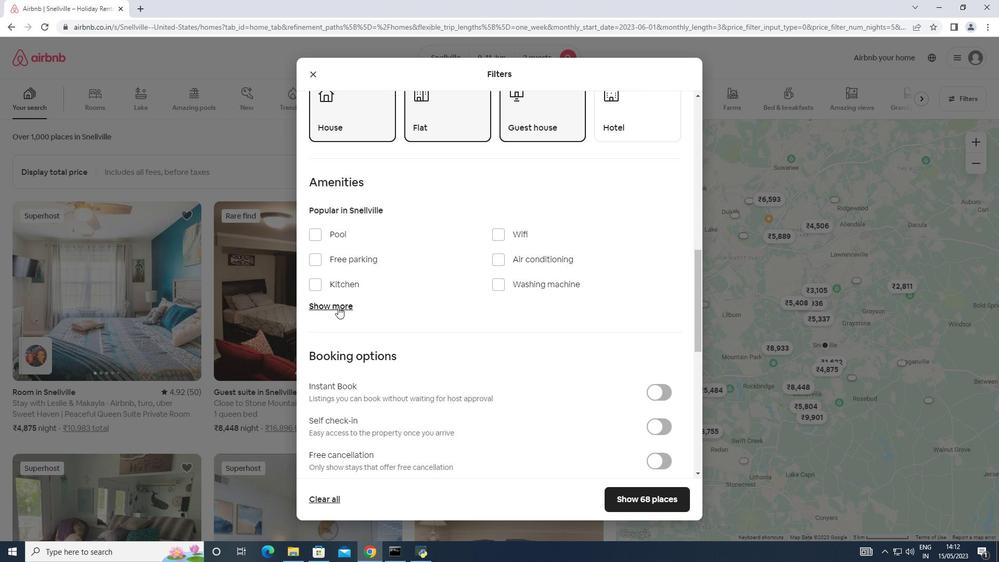 
Action: Mouse moved to (502, 230)
Screenshot: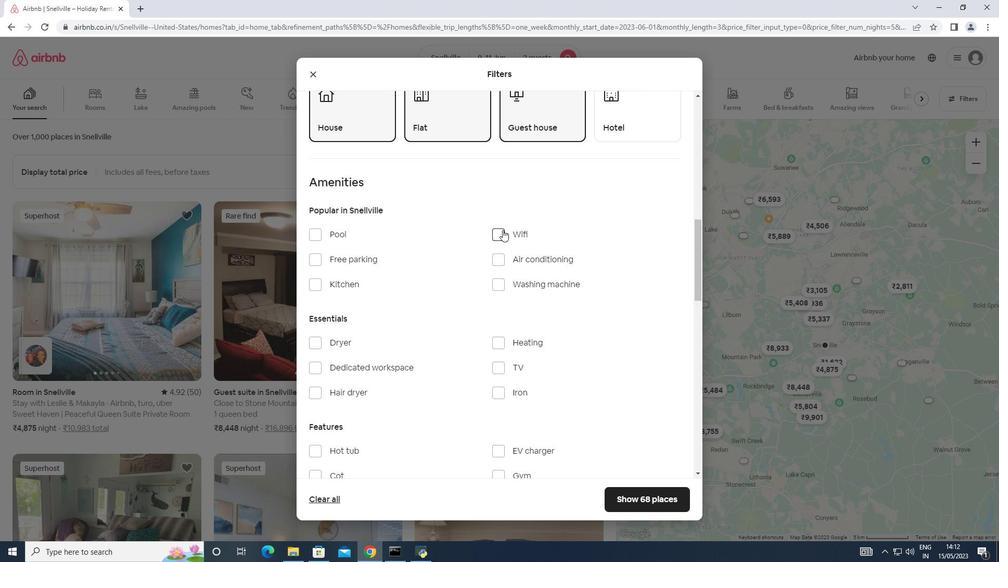 
Action: Mouse pressed left at (502, 230)
Screenshot: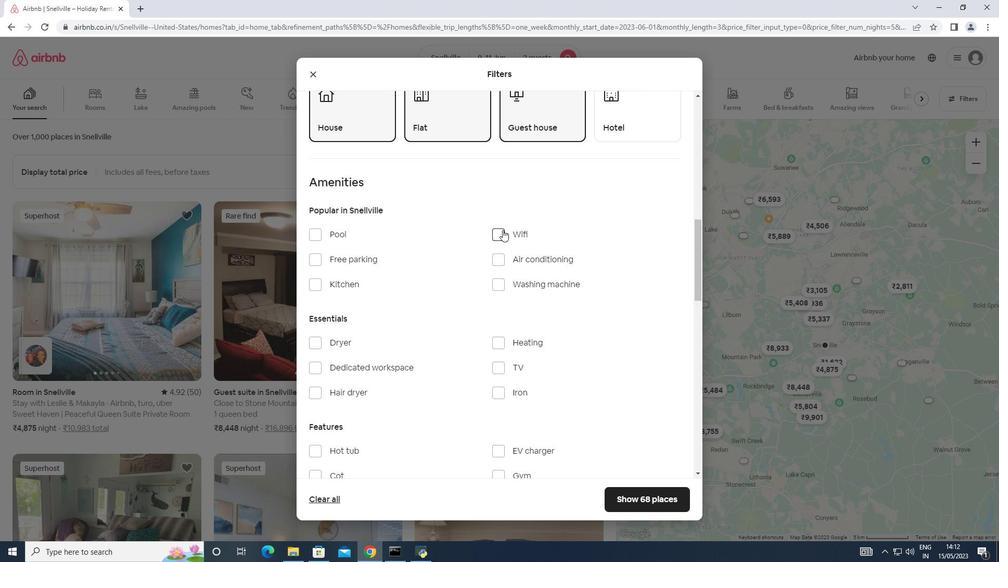 
Action: Mouse moved to (495, 299)
Screenshot: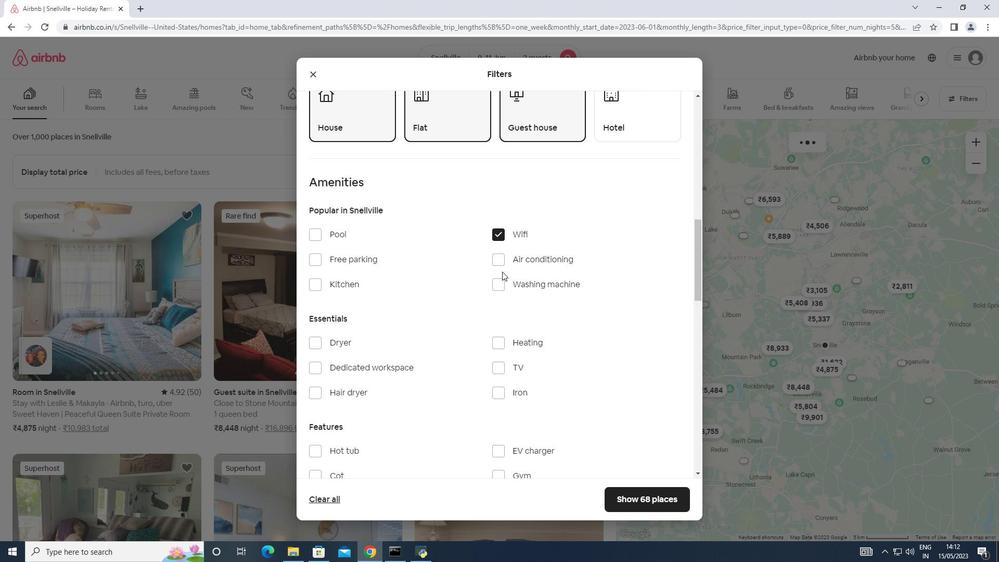 
Action: Mouse scrolled (495, 299) with delta (0, 0)
Screenshot: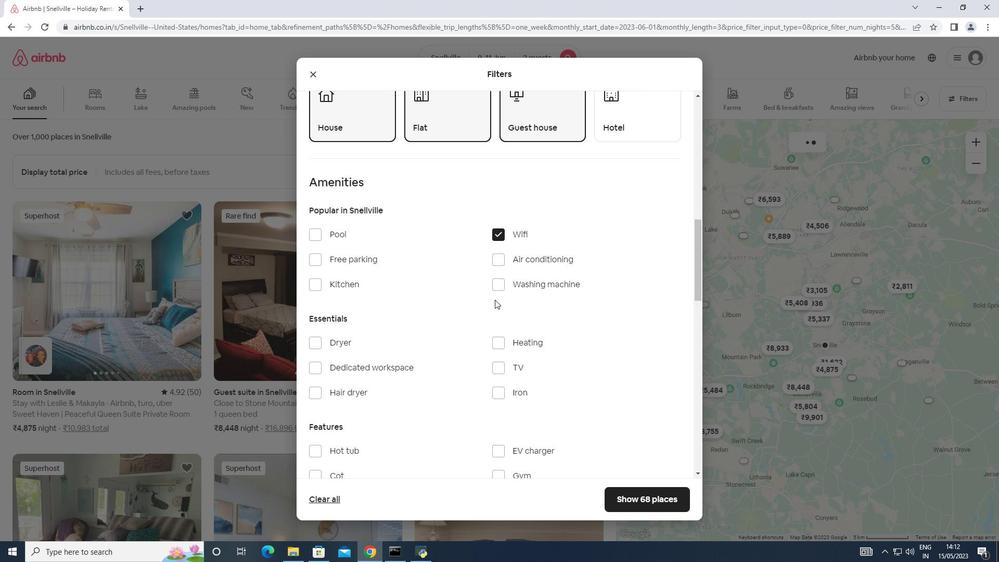 
Action: Mouse scrolled (495, 299) with delta (0, 0)
Screenshot: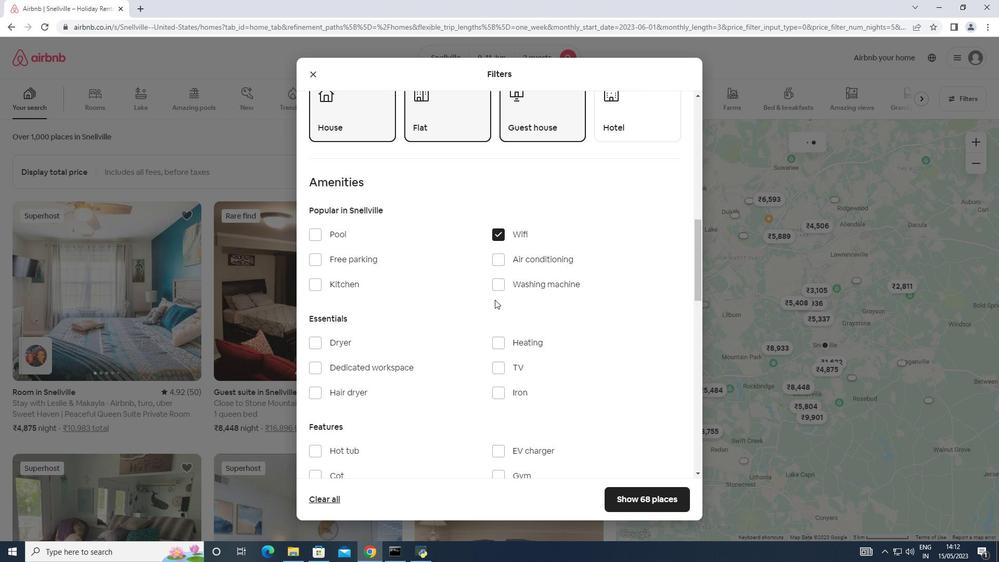 
Action: Mouse moved to (498, 298)
Screenshot: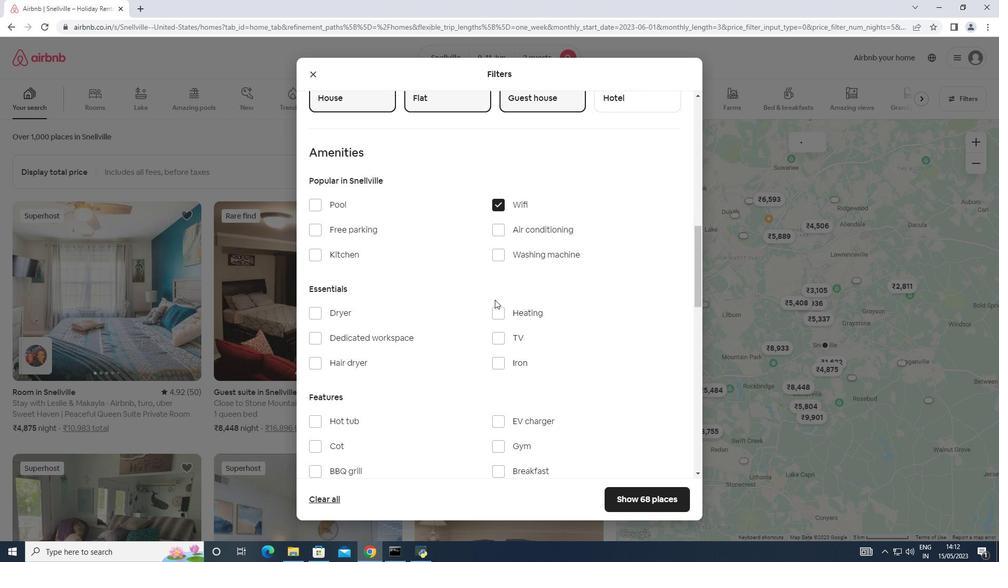 
Action: Mouse scrolled (498, 298) with delta (0, 0)
Screenshot: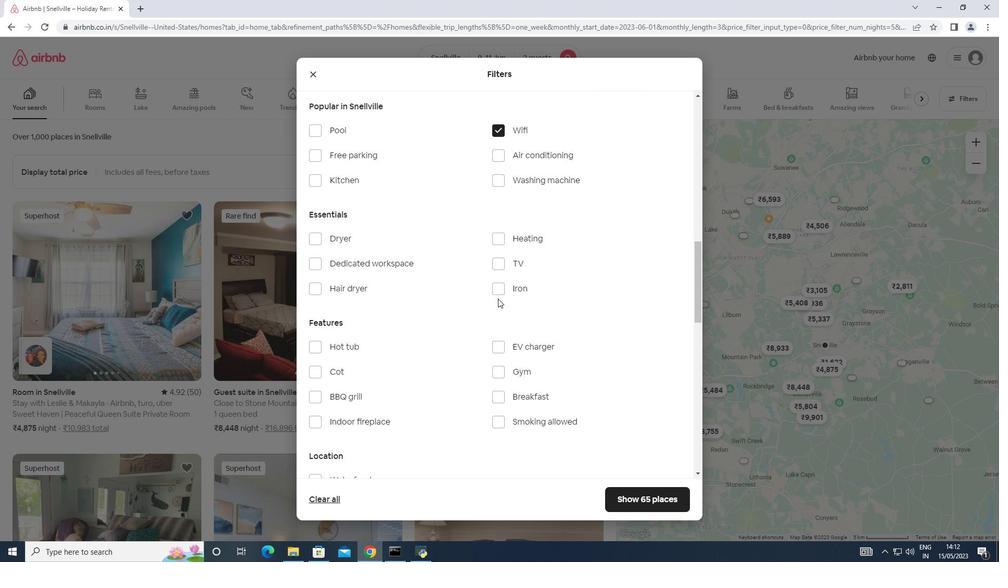 
Action: Mouse scrolled (498, 298) with delta (0, 0)
Screenshot: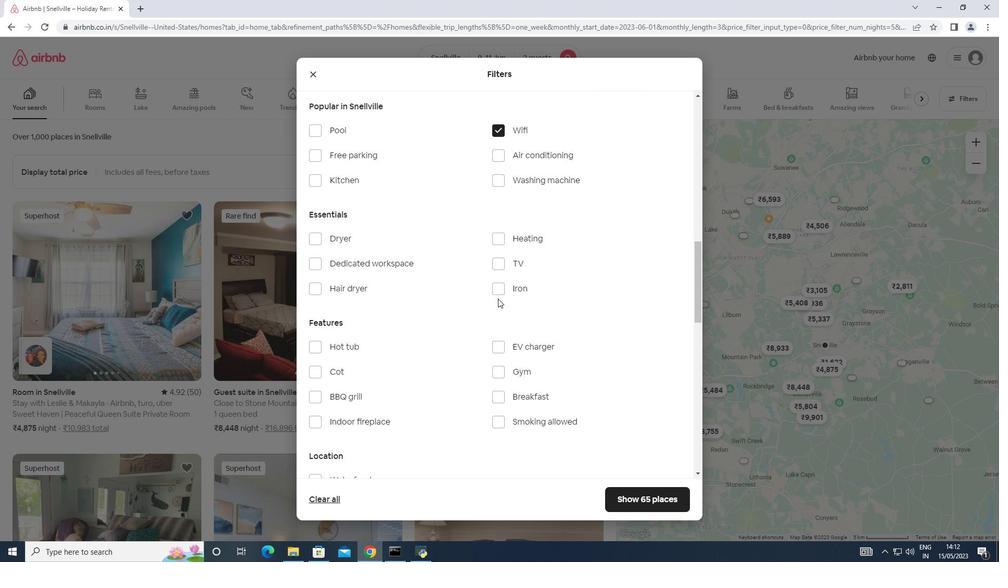 
Action: Mouse scrolled (498, 298) with delta (0, 0)
Screenshot: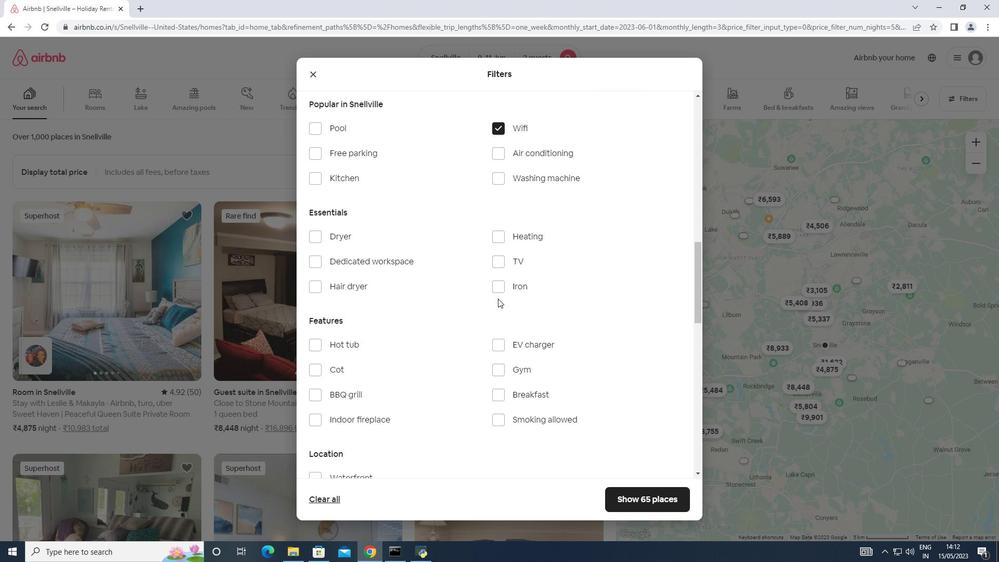 
Action: Mouse moved to (498, 298)
Screenshot: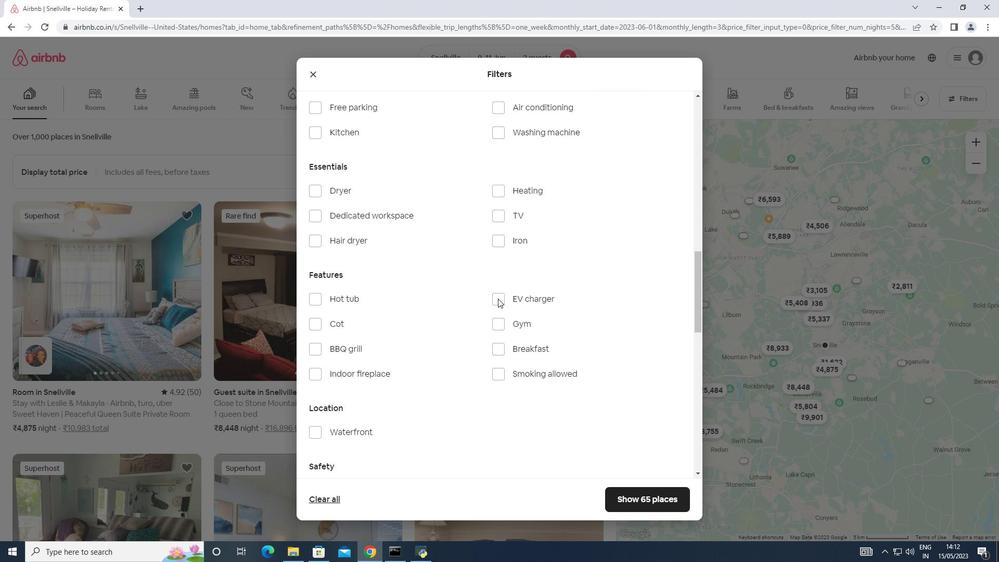 
Action: Mouse scrolled (498, 298) with delta (0, 0)
Screenshot: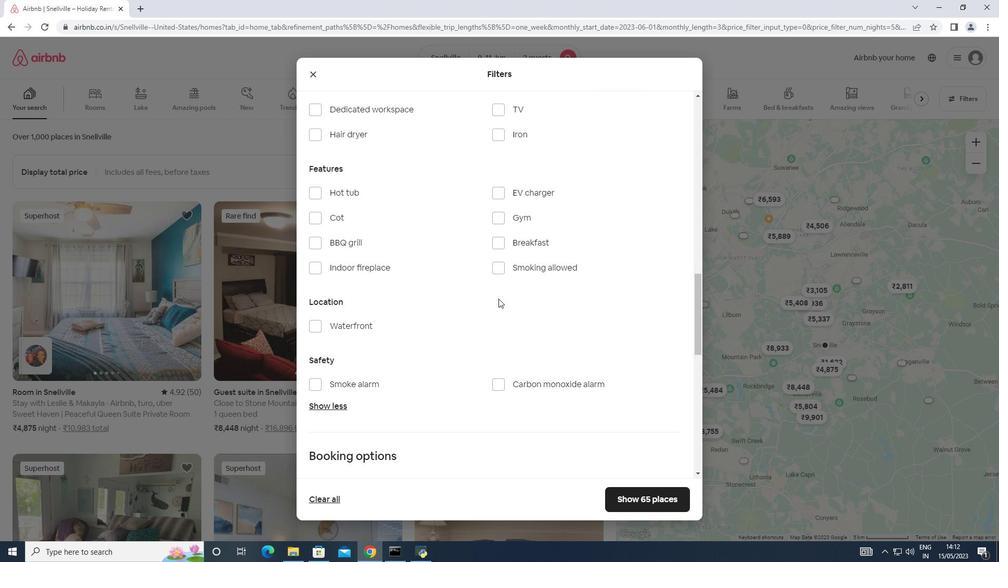 
Action: Mouse scrolled (498, 298) with delta (0, 0)
Screenshot: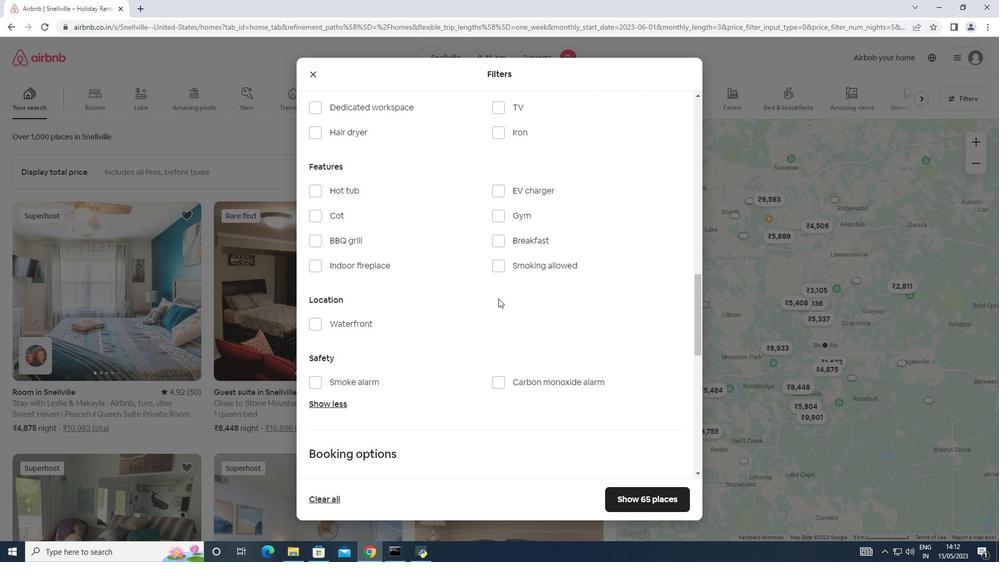 
Action: Mouse scrolled (498, 298) with delta (0, 0)
Screenshot: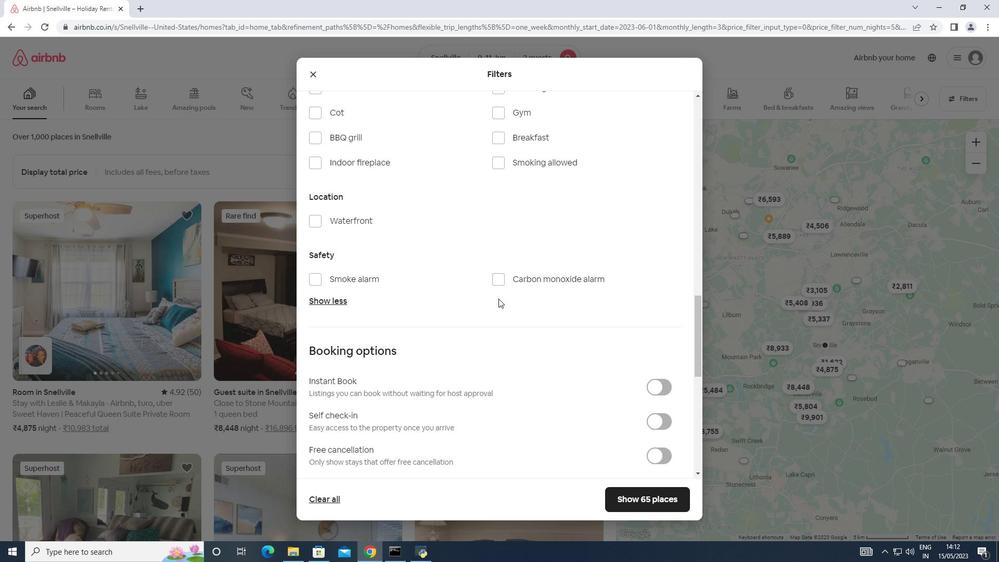 
Action: Mouse scrolled (498, 298) with delta (0, 0)
Screenshot: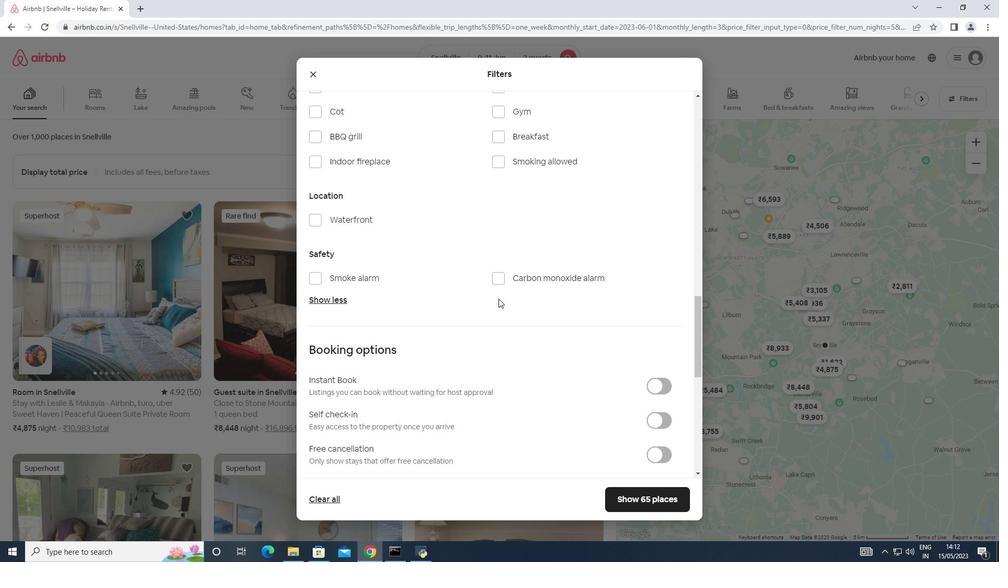 
Action: Mouse moved to (655, 318)
Screenshot: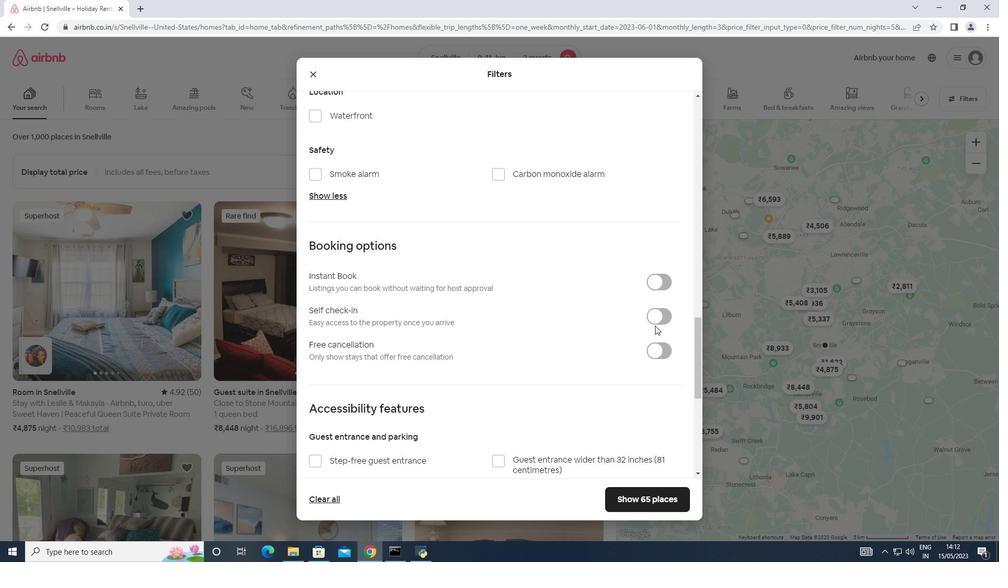 
Action: Mouse pressed left at (655, 318)
Screenshot: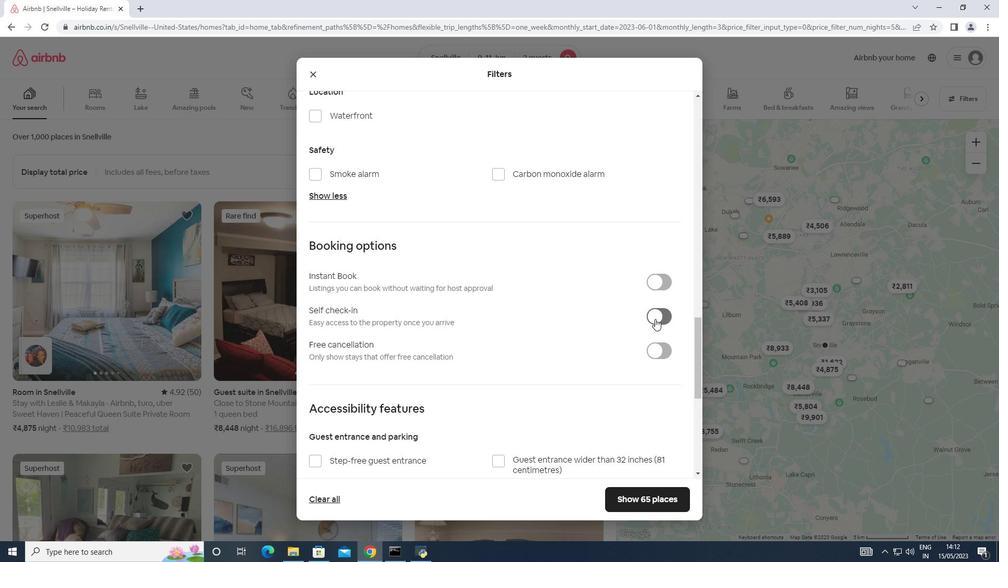 
Action: Mouse moved to (482, 300)
Screenshot: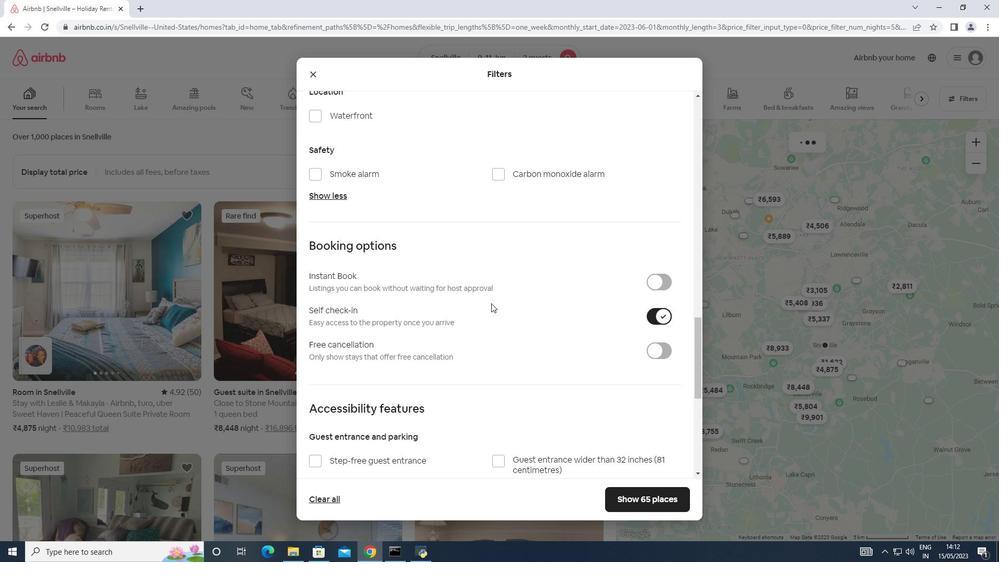 
Action: Mouse scrolled (482, 300) with delta (0, 0)
Screenshot: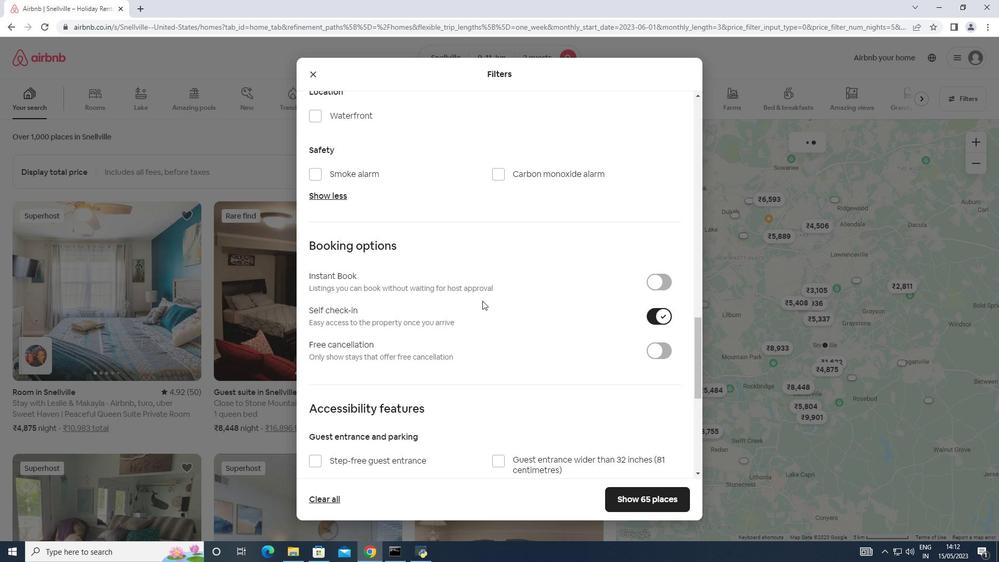 
Action: Mouse scrolled (482, 300) with delta (0, 0)
Screenshot: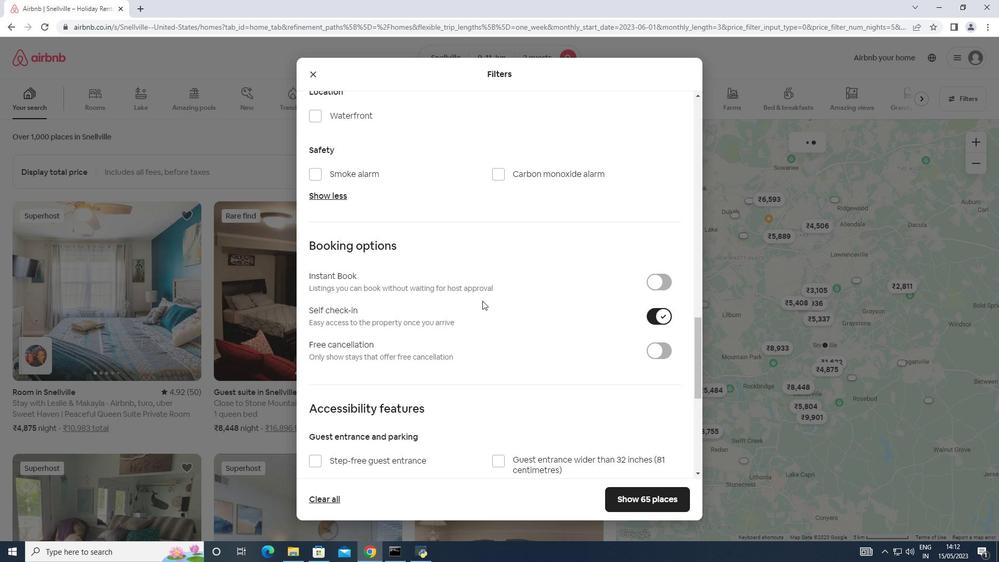 
Action: Mouse moved to (480, 299)
Screenshot: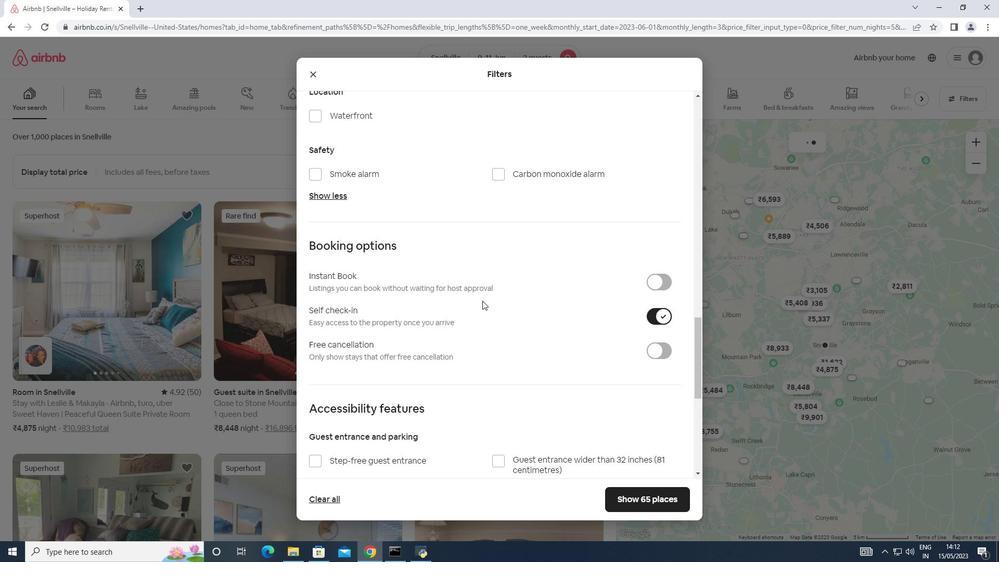 
Action: Mouse scrolled (480, 299) with delta (0, 0)
Screenshot: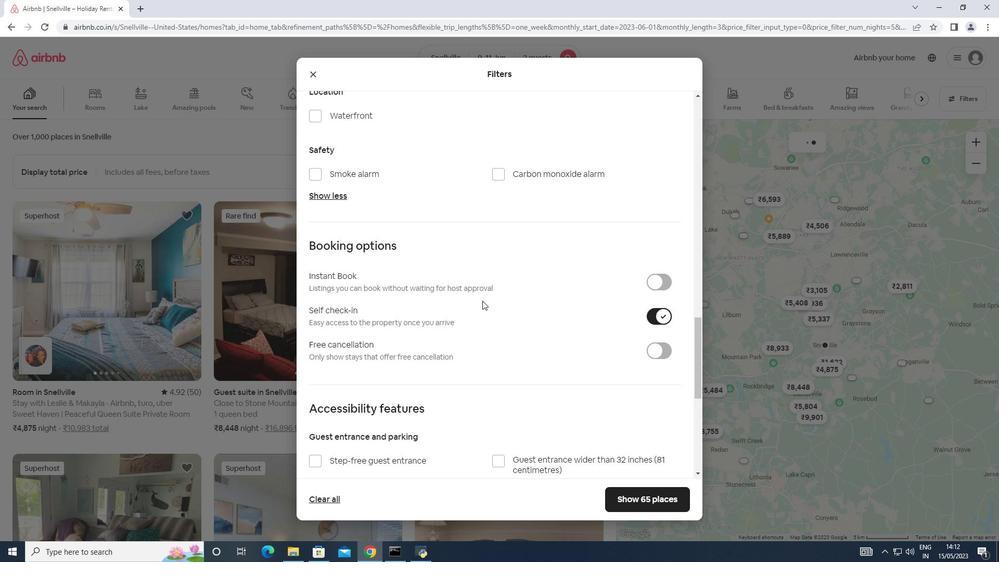 
Action: Mouse moved to (476, 296)
Screenshot: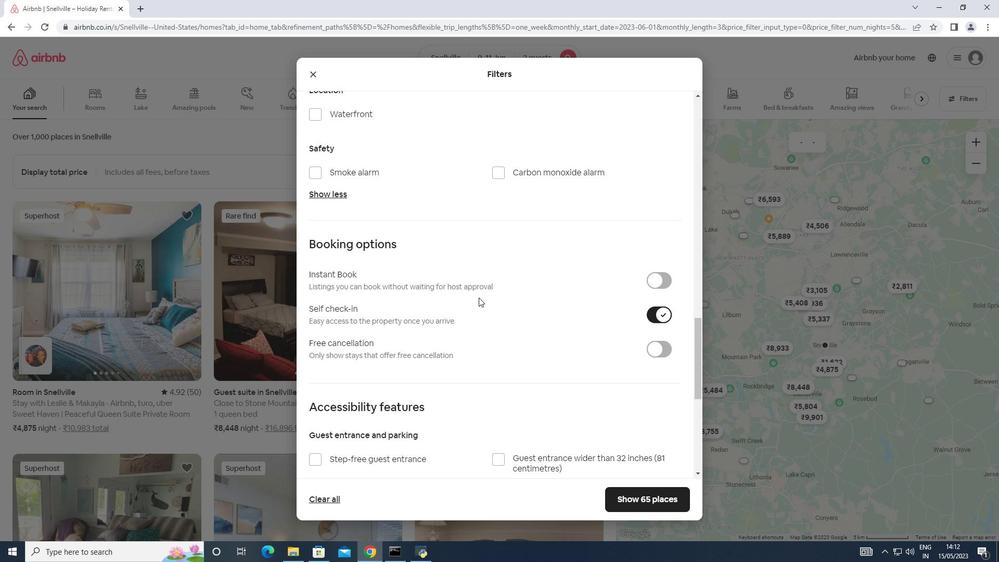 
Action: Mouse scrolled (476, 295) with delta (0, 0)
Screenshot: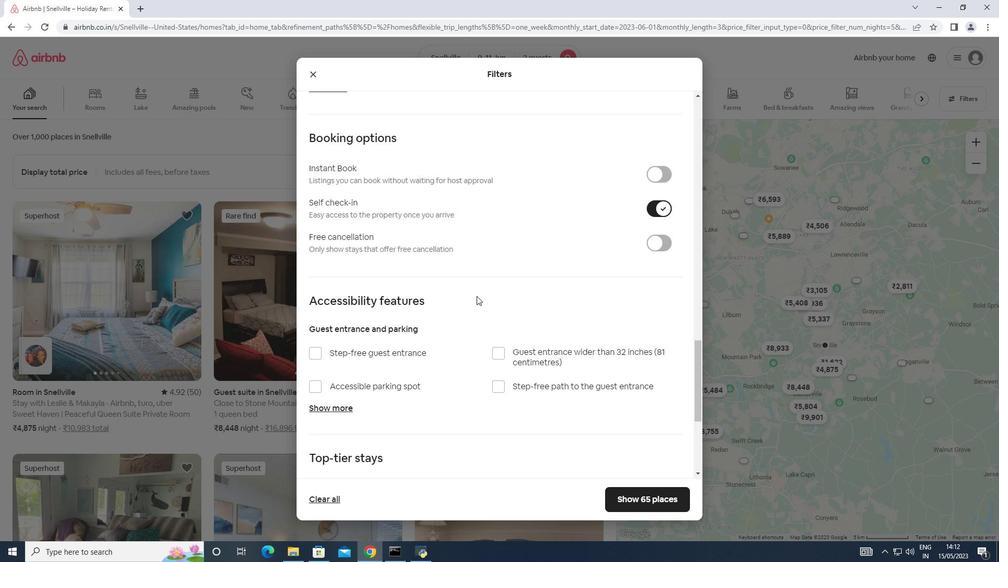 
Action: Mouse scrolled (476, 295) with delta (0, 0)
Screenshot: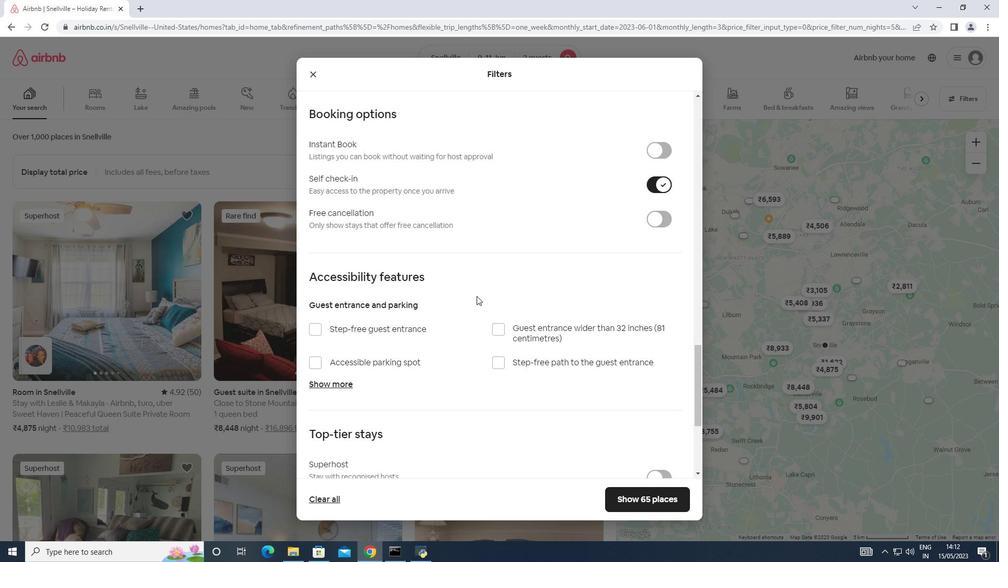 
Action: Mouse scrolled (476, 295) with delta (0, 0)
Screenshot: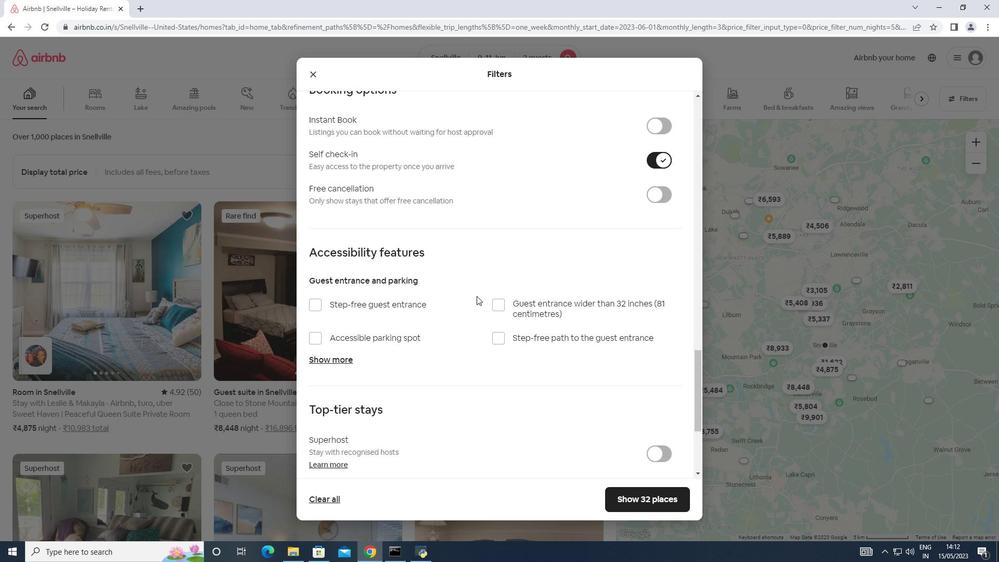 
Action: Mouse scrolled (476, 295) with delta (0, 0)
Screenshot: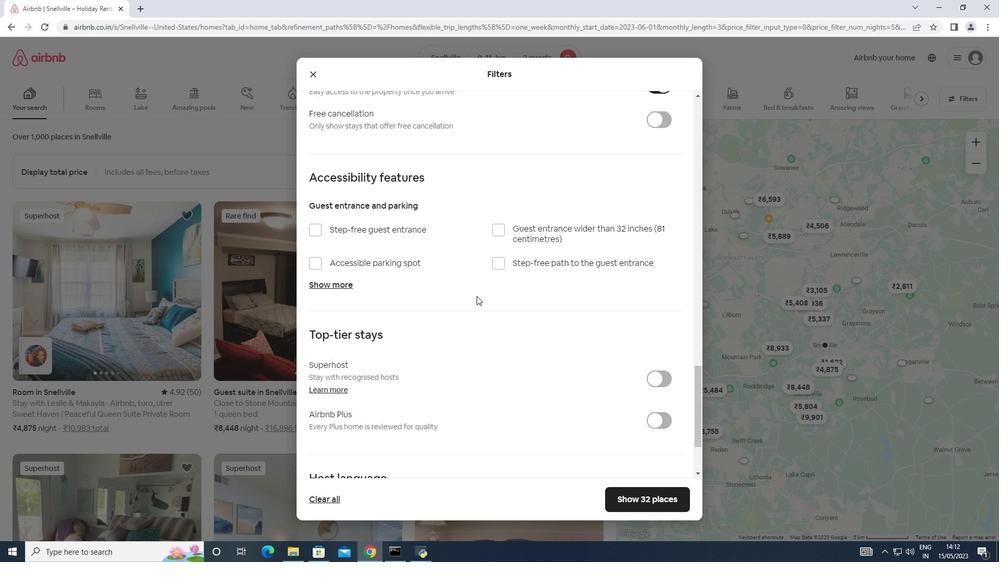 
Action: Mouse scrolled (476, 295) with delta (0, 0)
Screenshot: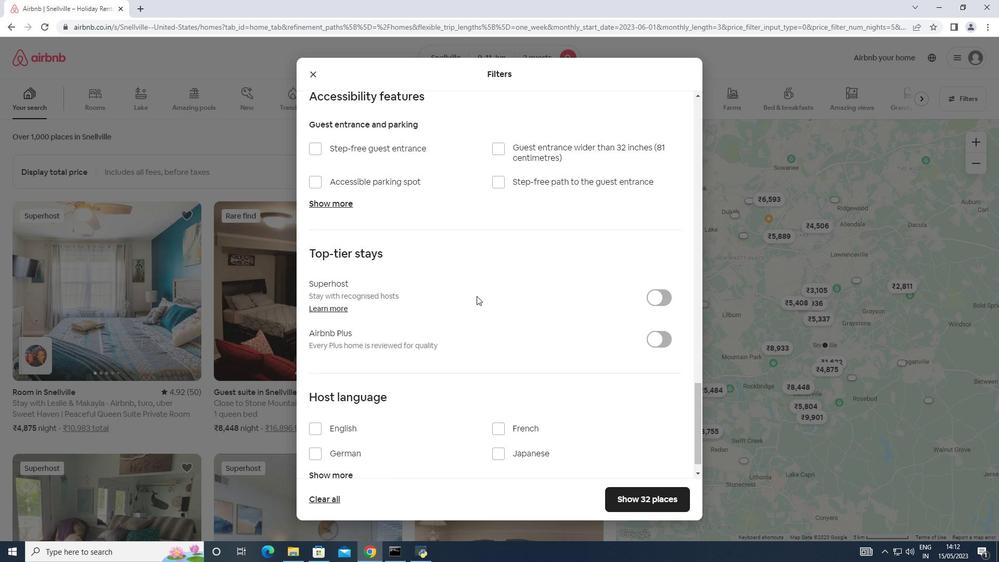 
Action: Mouse scrolled (476, 295) with delta (0, 0)
Screenshot: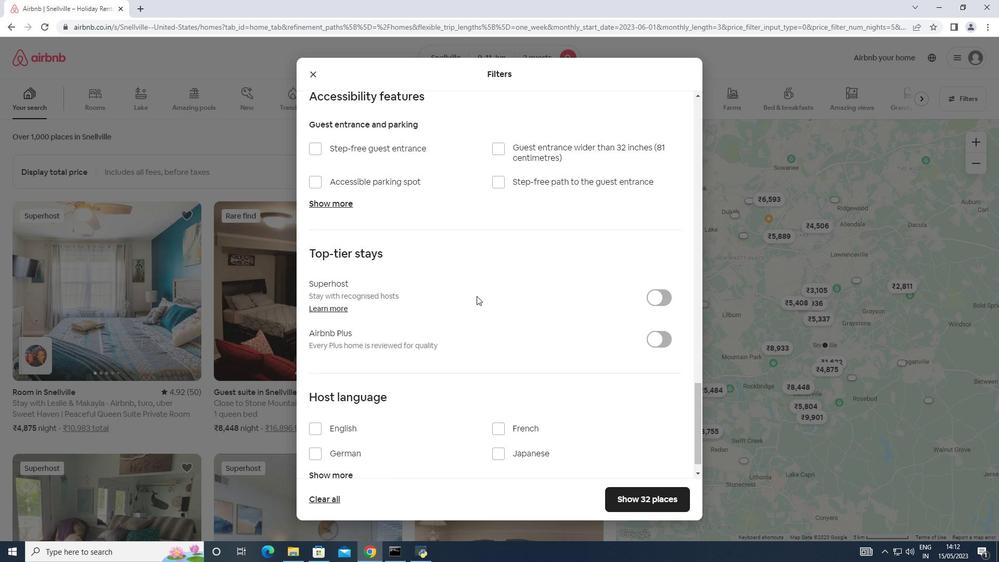 
Action: Mouse moved to (317, 402)
Screenshot: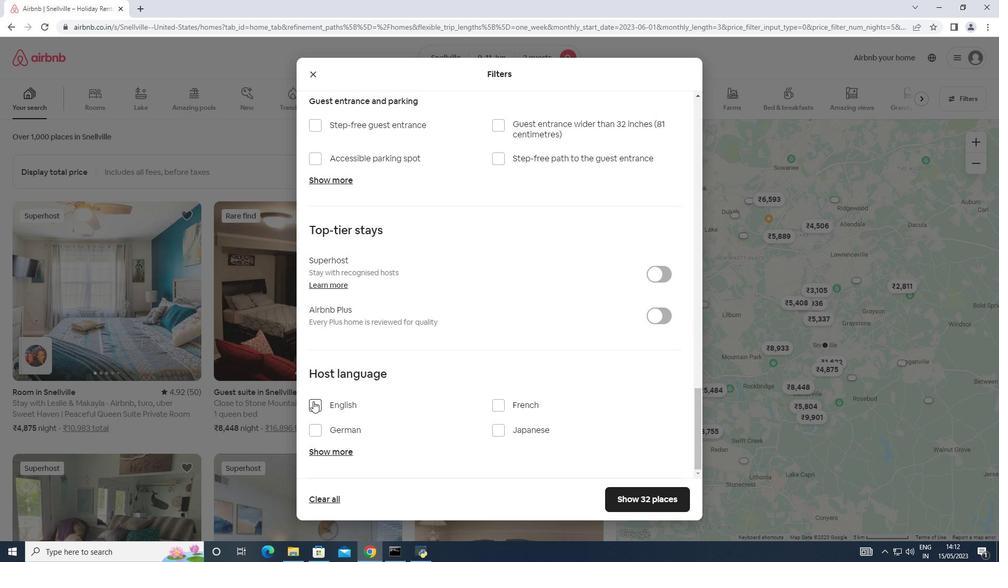 
Action: Mouse pressed left at (317, 402)
Screenshot: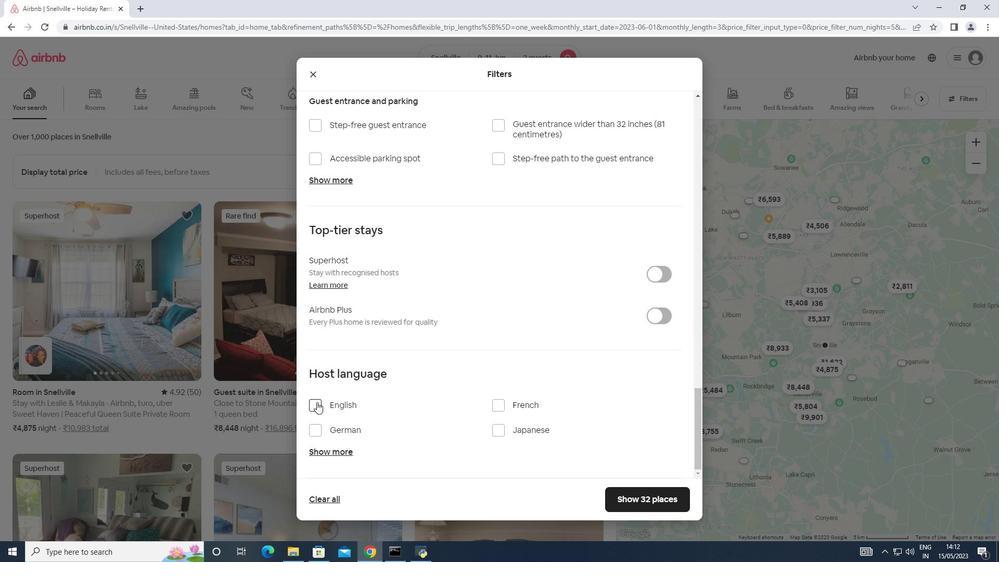 
Action: Mouse moved to (650, 500)
Screenshot: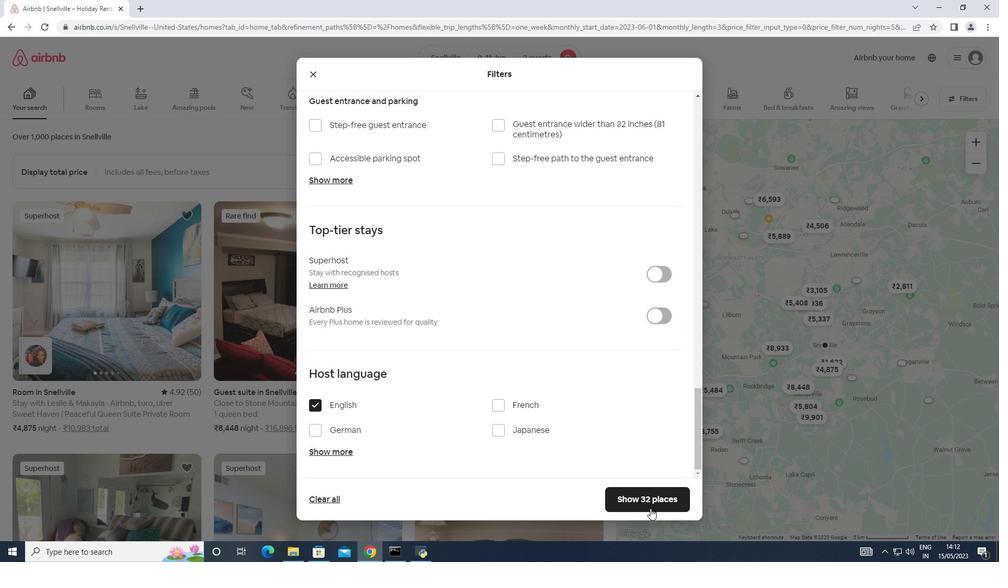 
Action: Mouse pressed left at (650, 500)
Screenshot: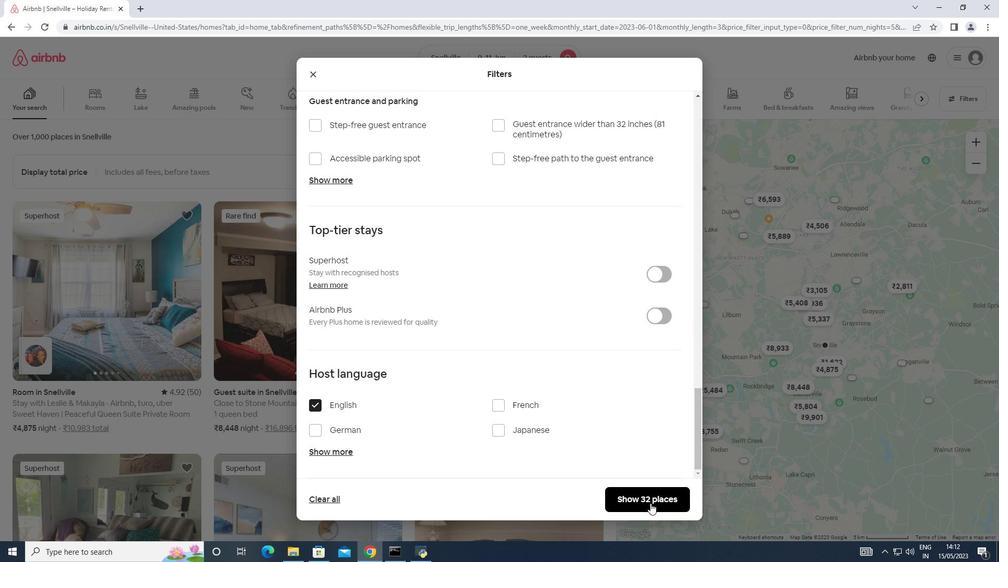 
